 Task: Add an event with the title Second Brainstorming Session, date '2023/12/15', time 7:50 AM to 9:50 AMand add a description: In addition, you should be open to discussing your business's short-term and long-term goals, potential challenges, and how an investment could accelerate your growth trajectory. This dialogue will help both parties assess the alignment of interests and the potential for a successful partnership.Select event color  Peacock . Add location for the event as: 123 Grand Bazaar, Istanbul, Turkey, logged in from the account softage.6@softage.netand send the event invitation to softage.3@softage.net and softage.4@softage.net. Set a reminder for the event Doesn't repeat
Action: Mouse moved to (84, 116)
Screenshot: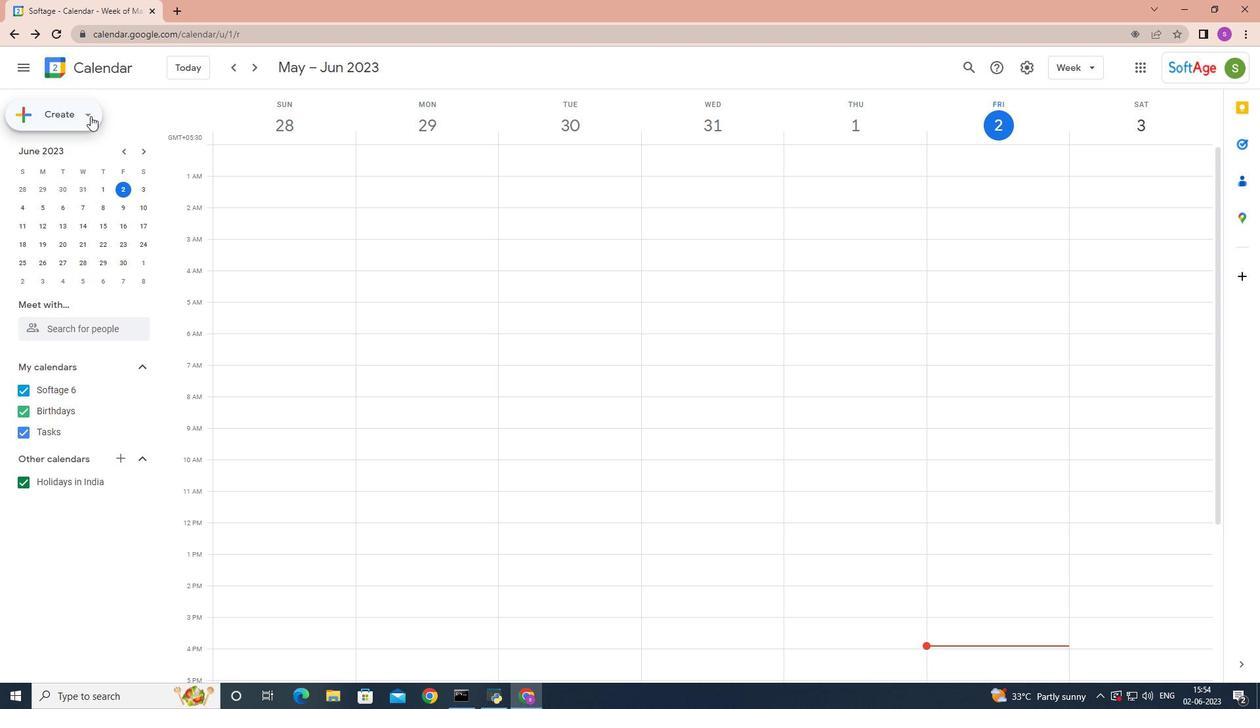 
Action: Mouse pressed left at (84, 116)
Screenshot: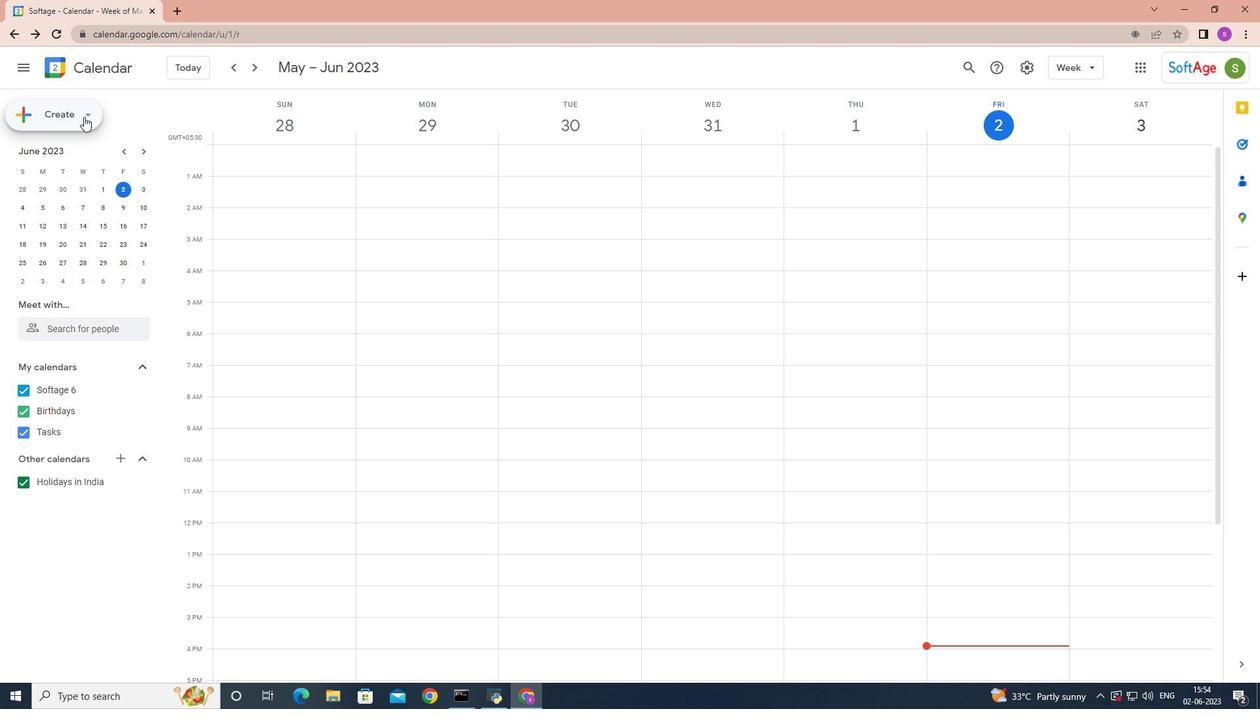 
Action: Mouse moved to (79, 151)
Screenshot: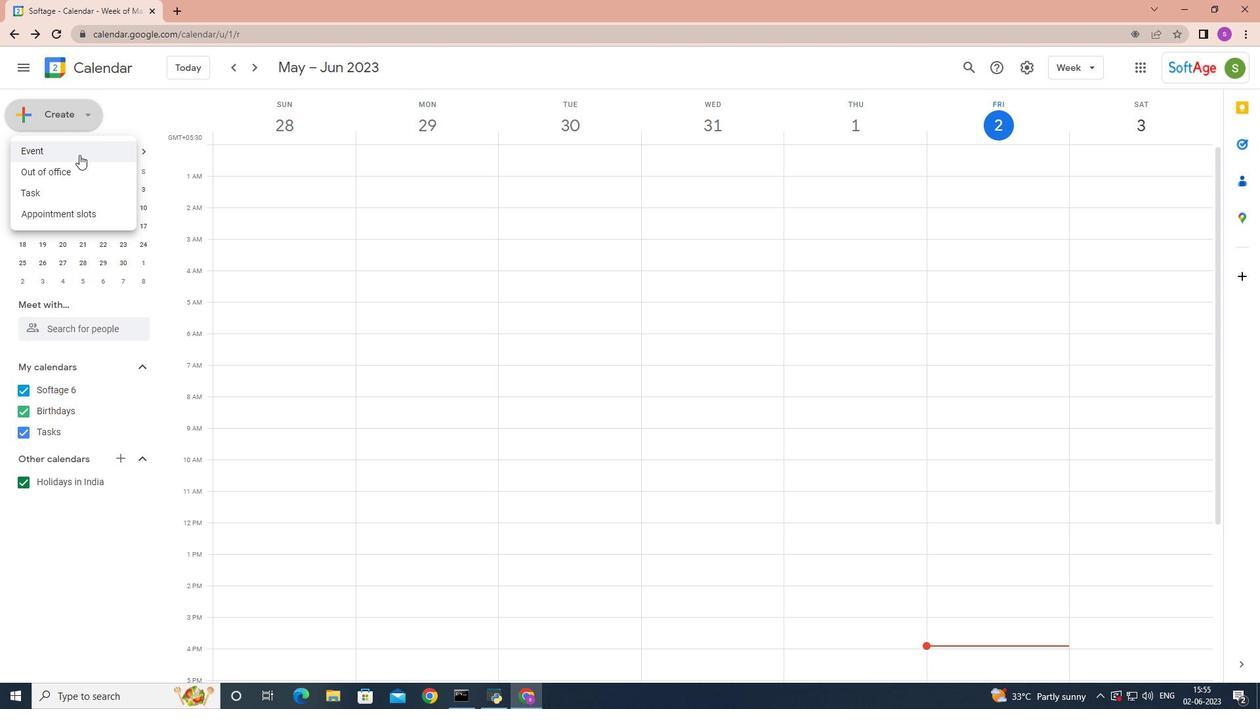 
Action: Mouse pressed left at (79, 151)
Screenshot: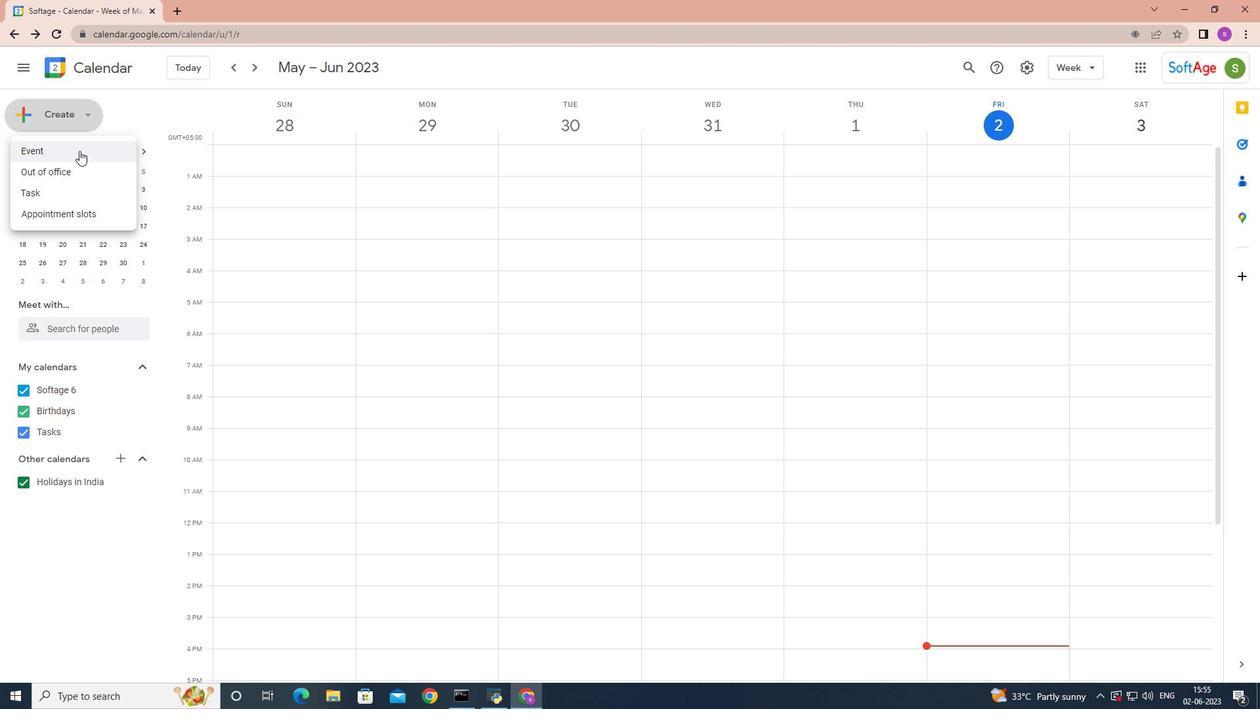 
Action: Mouse moved to (818, 630)
Screenshot: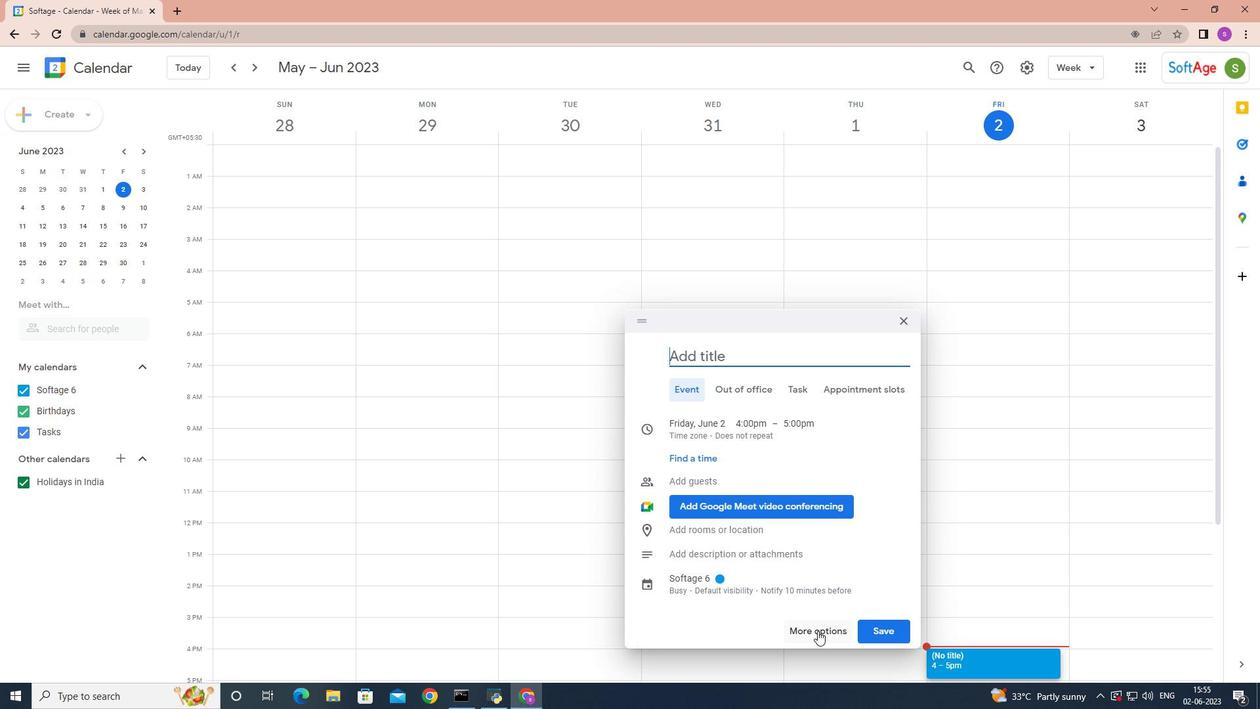 
Action: Mouse pressed left at (818, 630)
Screenshot: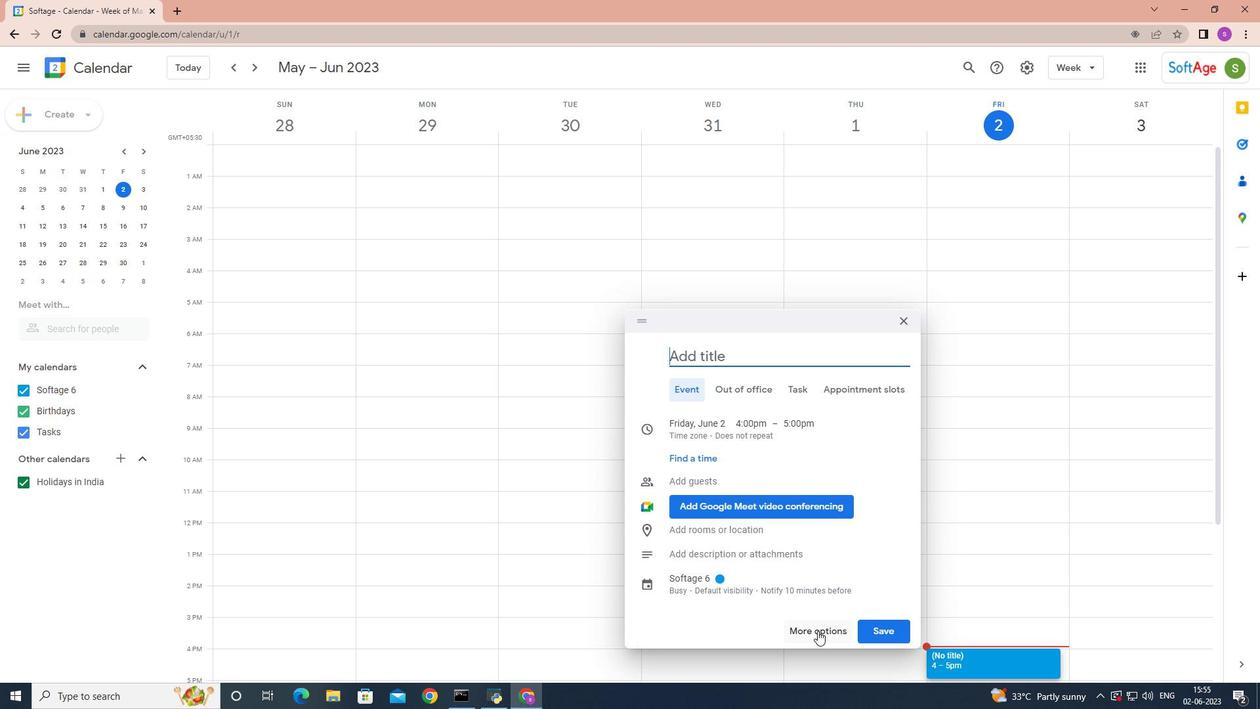 
Action: Mouse moved to (122, 86)
Screenshot: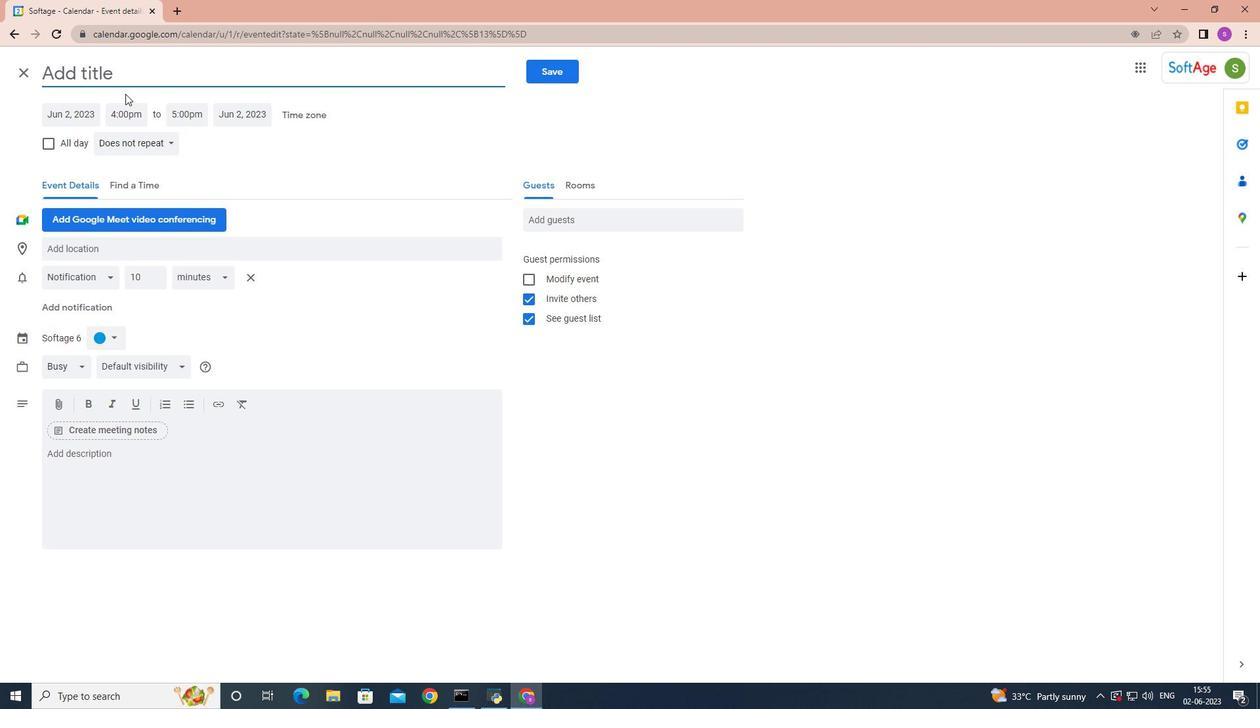
Action: Key pressed <Key.shift>Second<Key.space><Key.shift>Brainstorming<Key.space><Key.shift>session<Key.space>
Screenshot: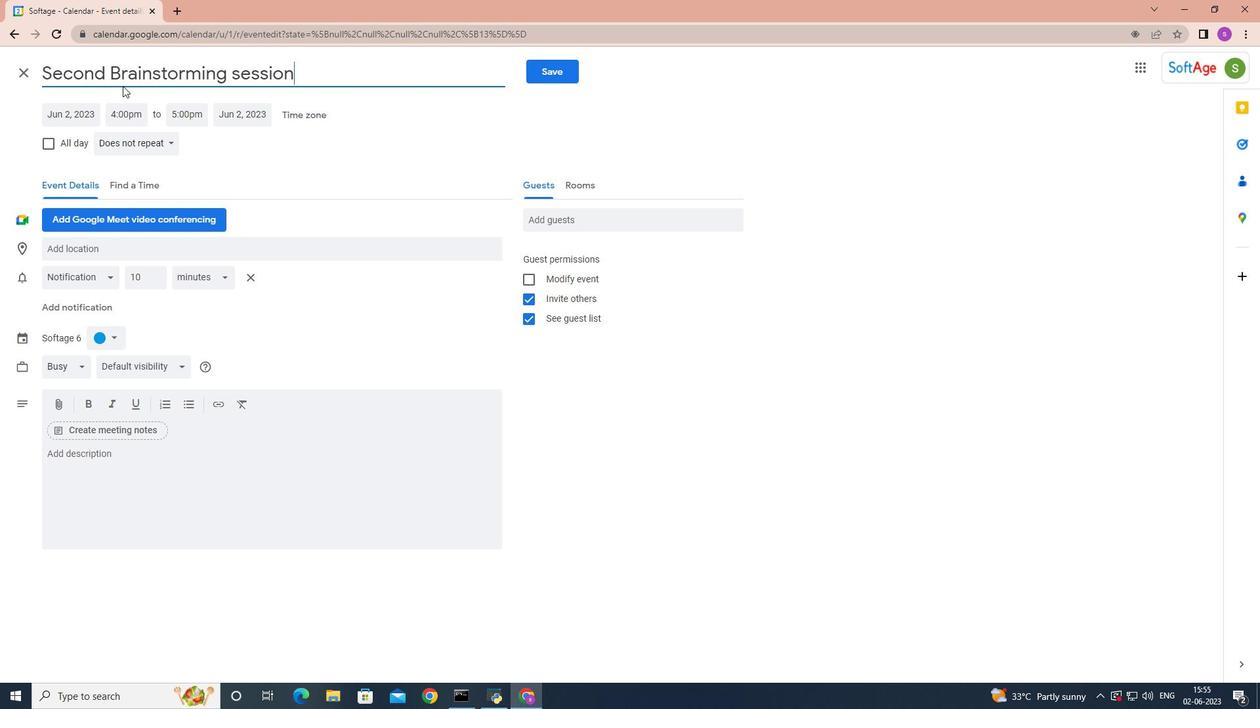 
Action: Mouse moved to (80, 117)
Screenshot: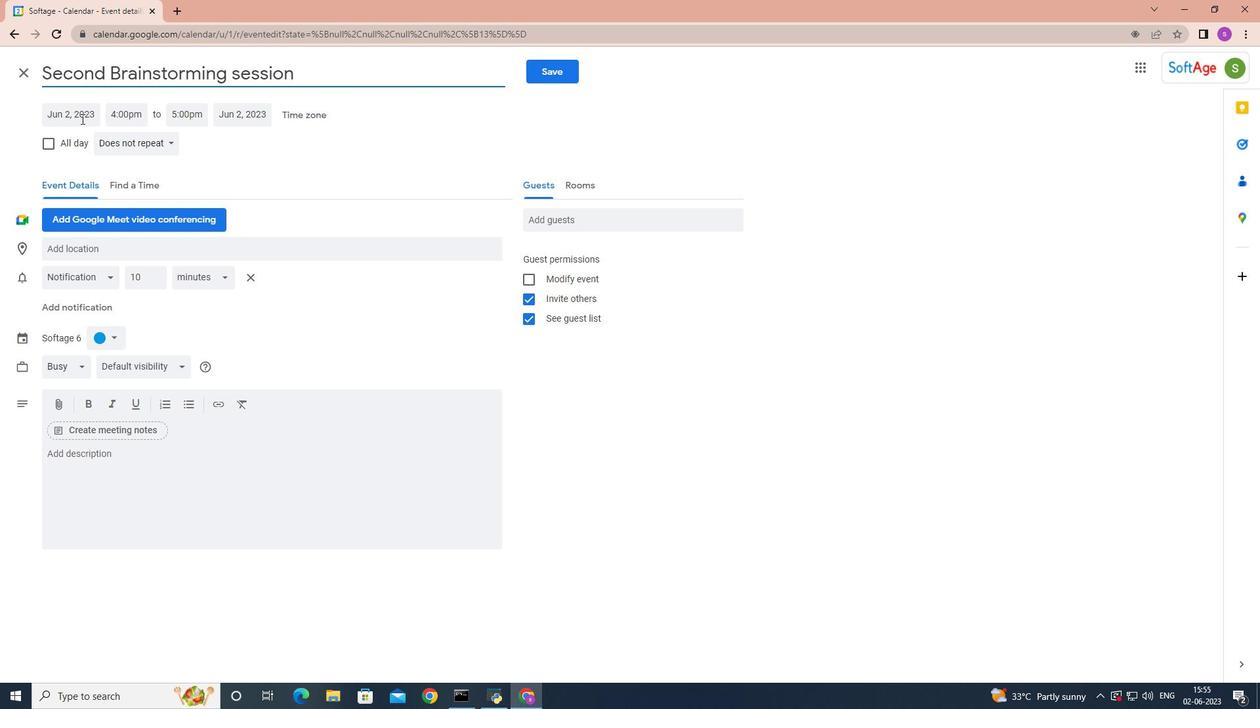 
Action: Mouse pressed left at (80, 117)
Screenshot: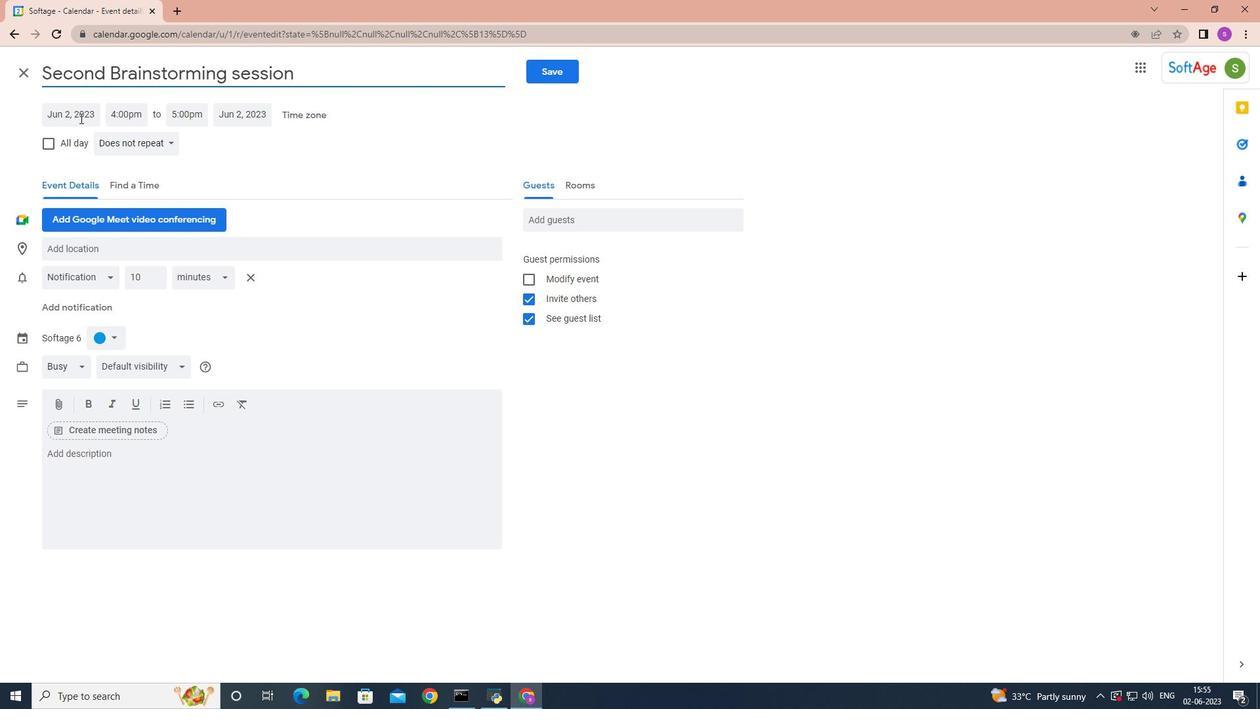 
Action: Mouse moved to (205, 143)
Screenshot: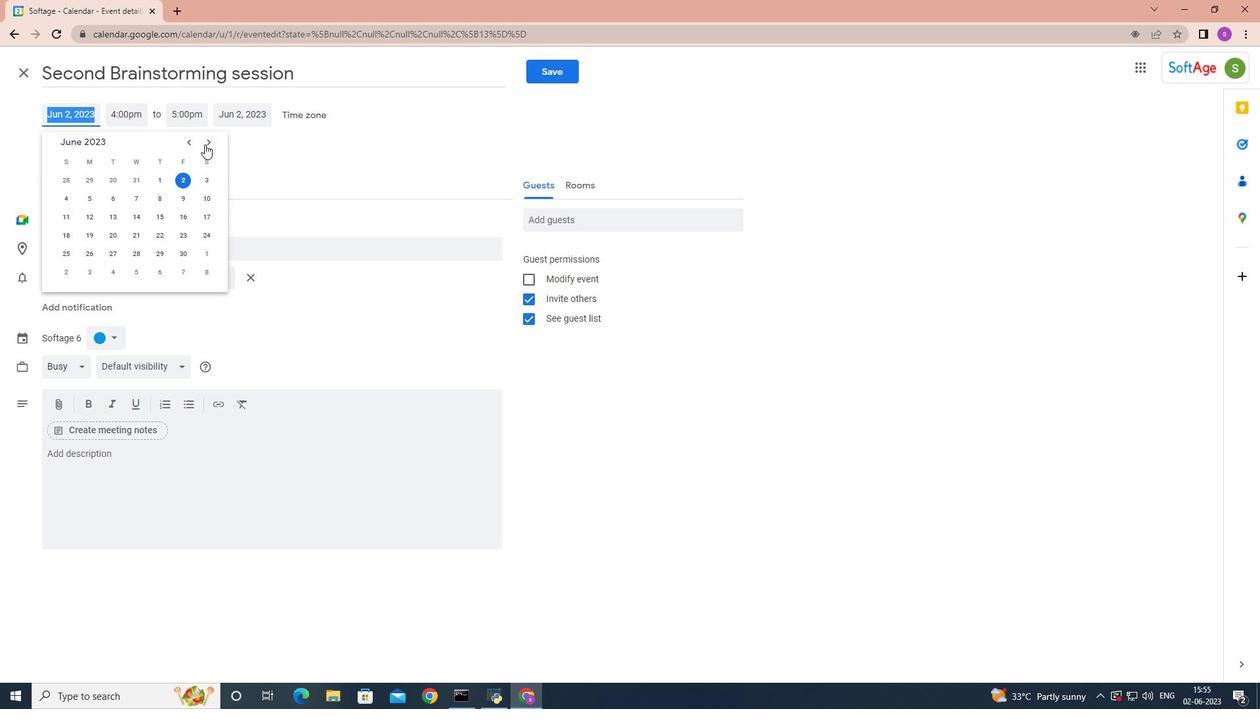 
Action: Mouse pressed left at (205, 143)
Screenshot: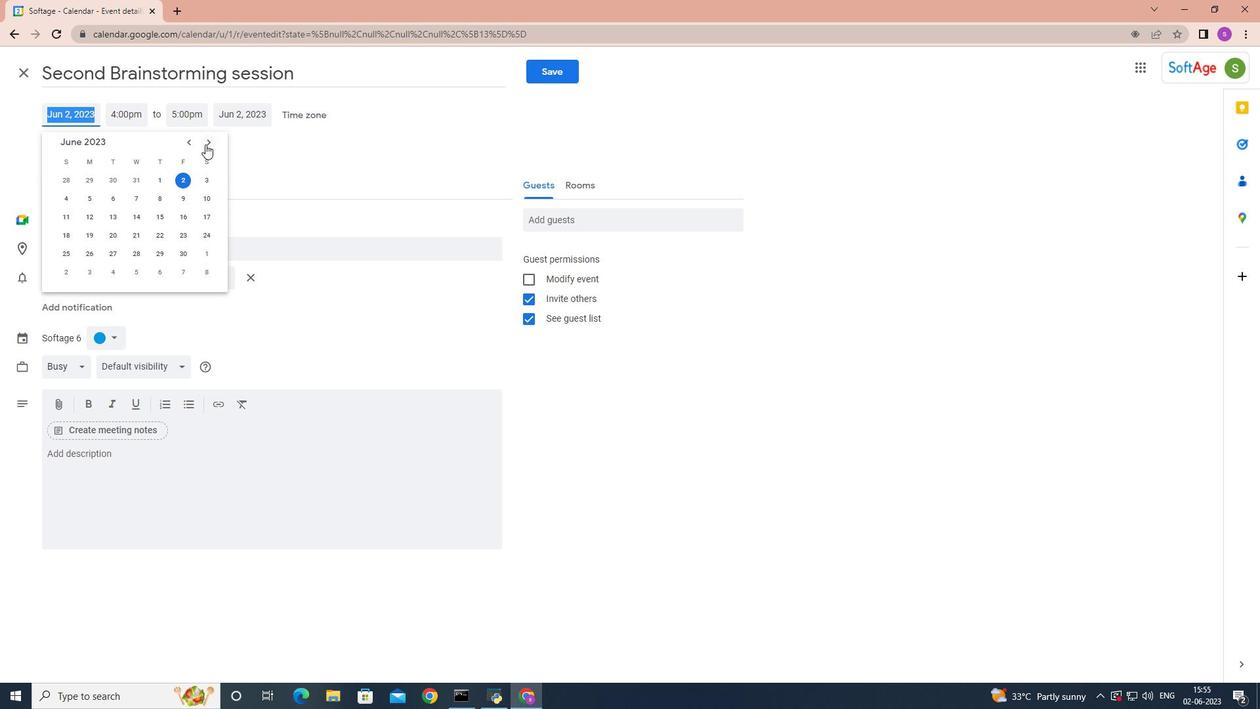 
Action: Mouse pressed left at (205, 143)
Screenshot: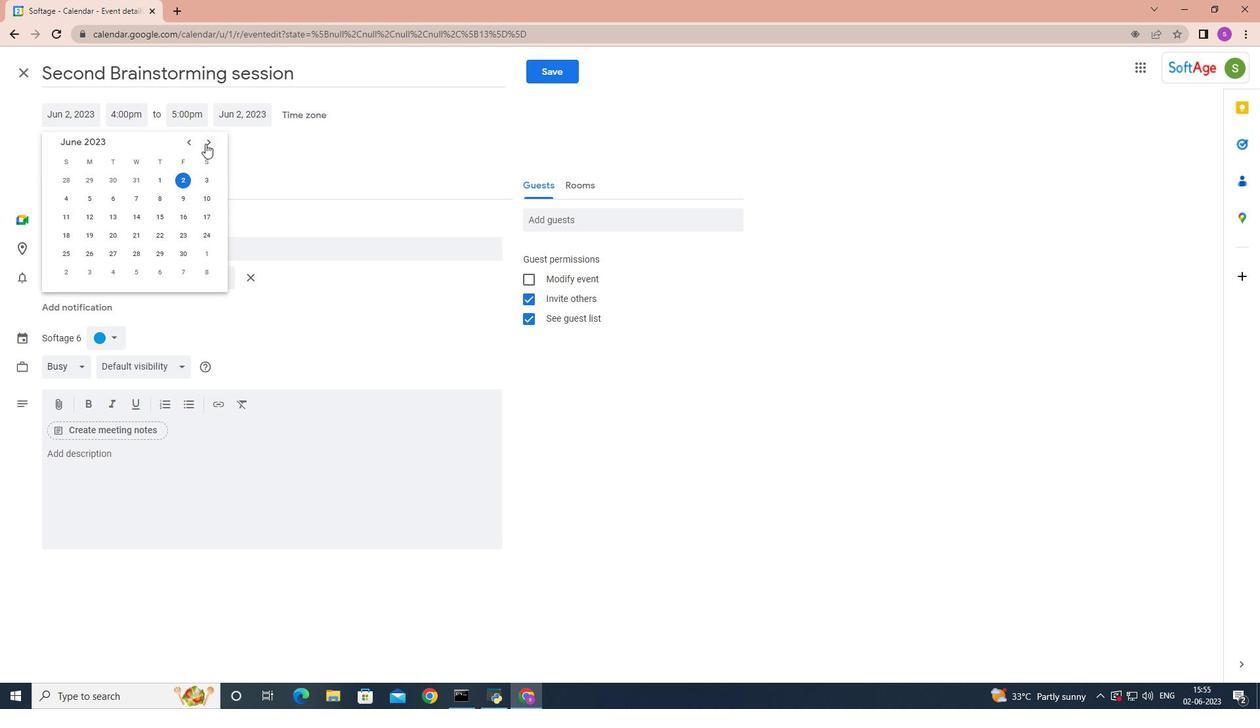 
Action: Mouse pressed left at (205, 143)
Screenshot: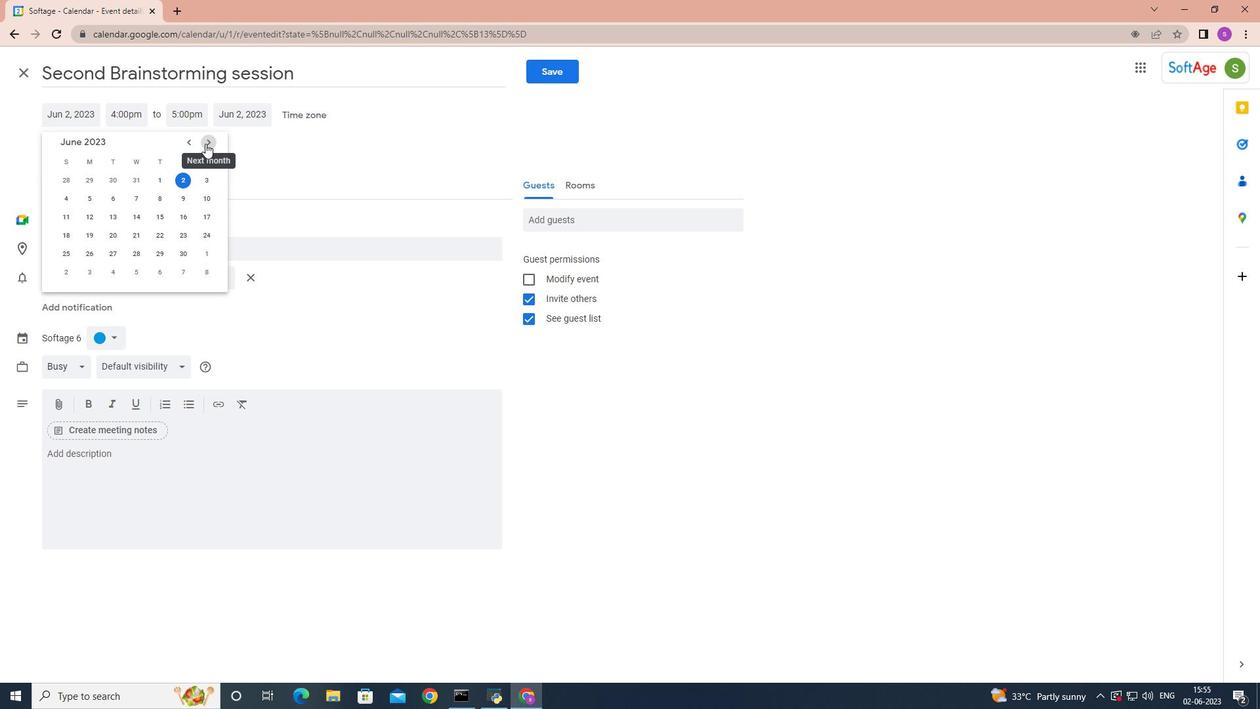 
Action: Mouse pressed left at (205, 143)
Screenshot: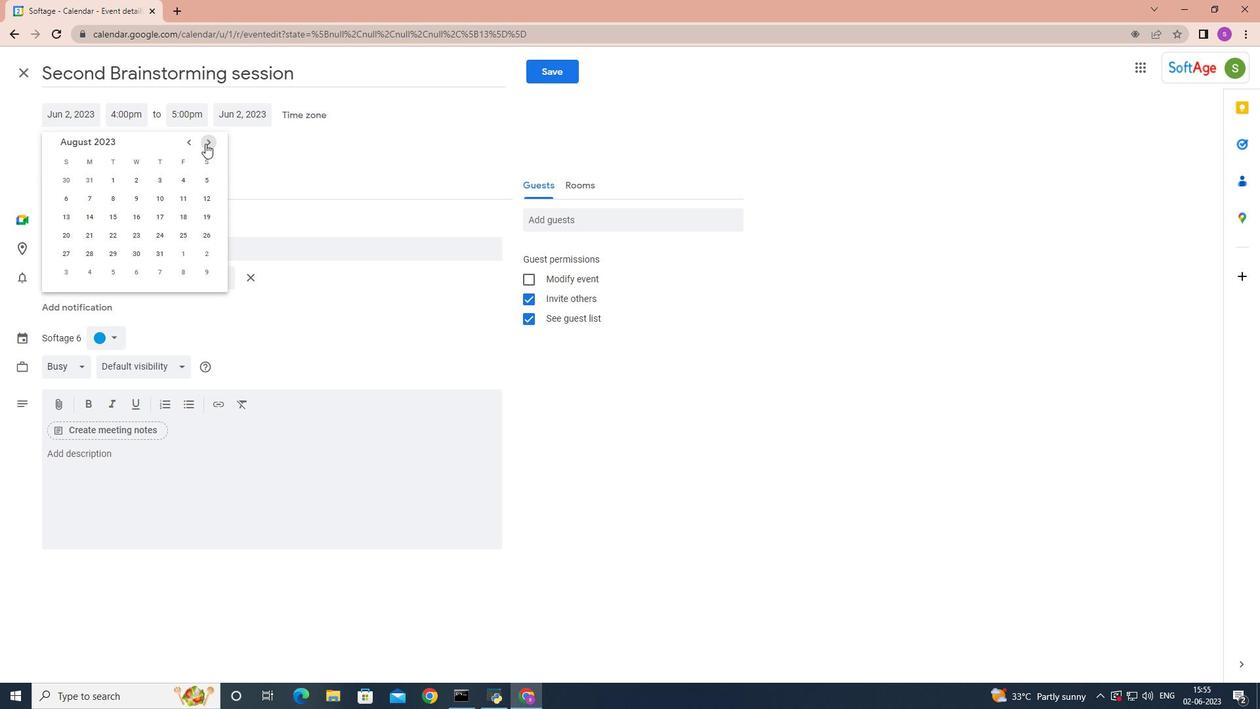 
Action: Mouse moved to (204, 143)
Screenshot: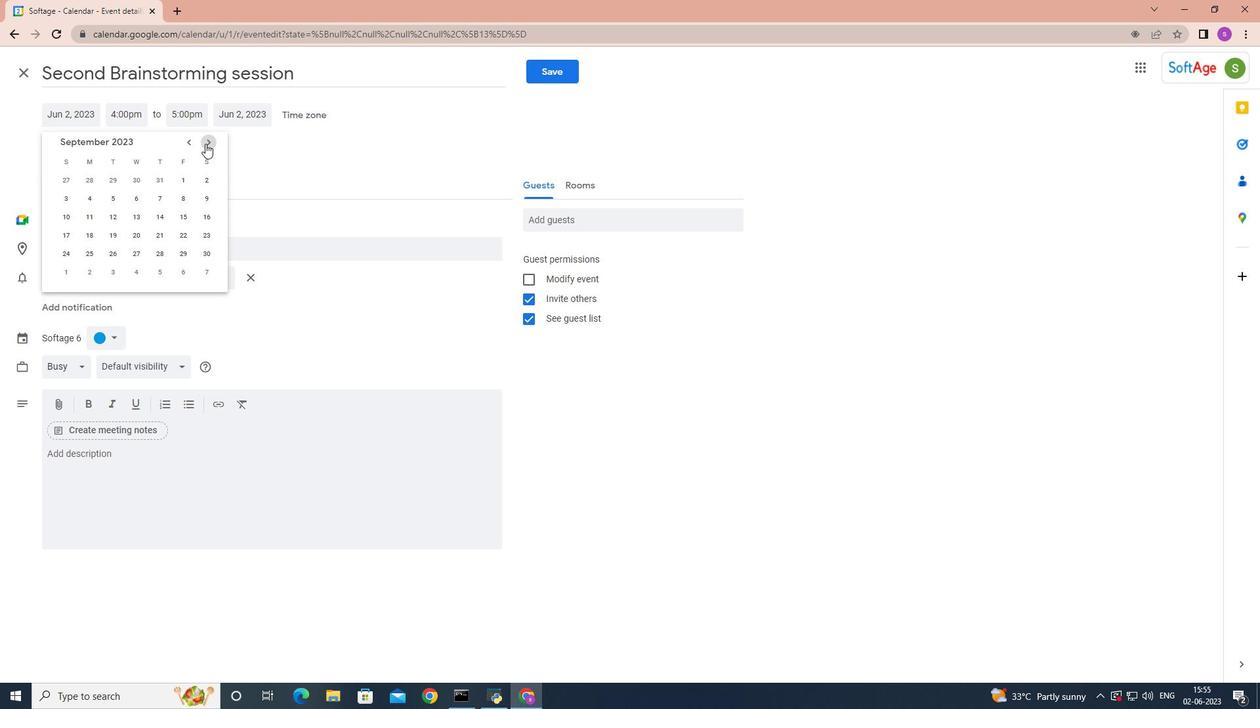 
Action: Mouse pressed left at (204, 143)
Screenshot: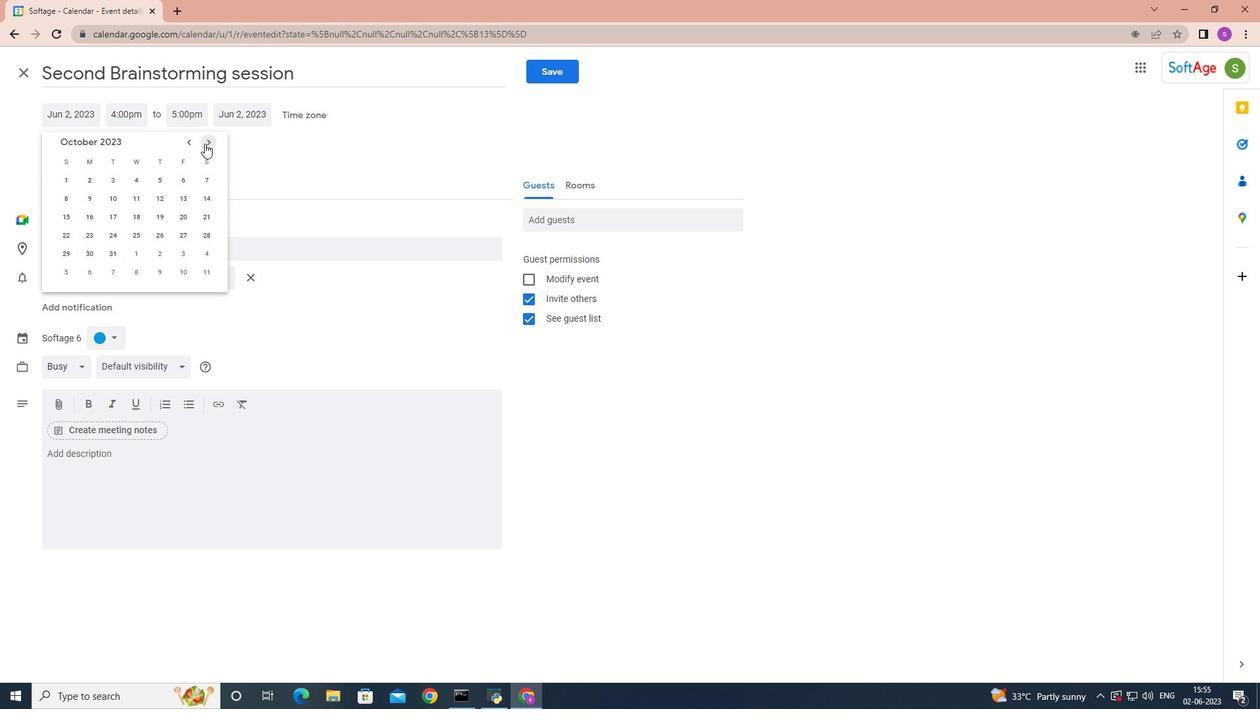 
Action: Mouse pressed left at (204, 143)
Screenshot: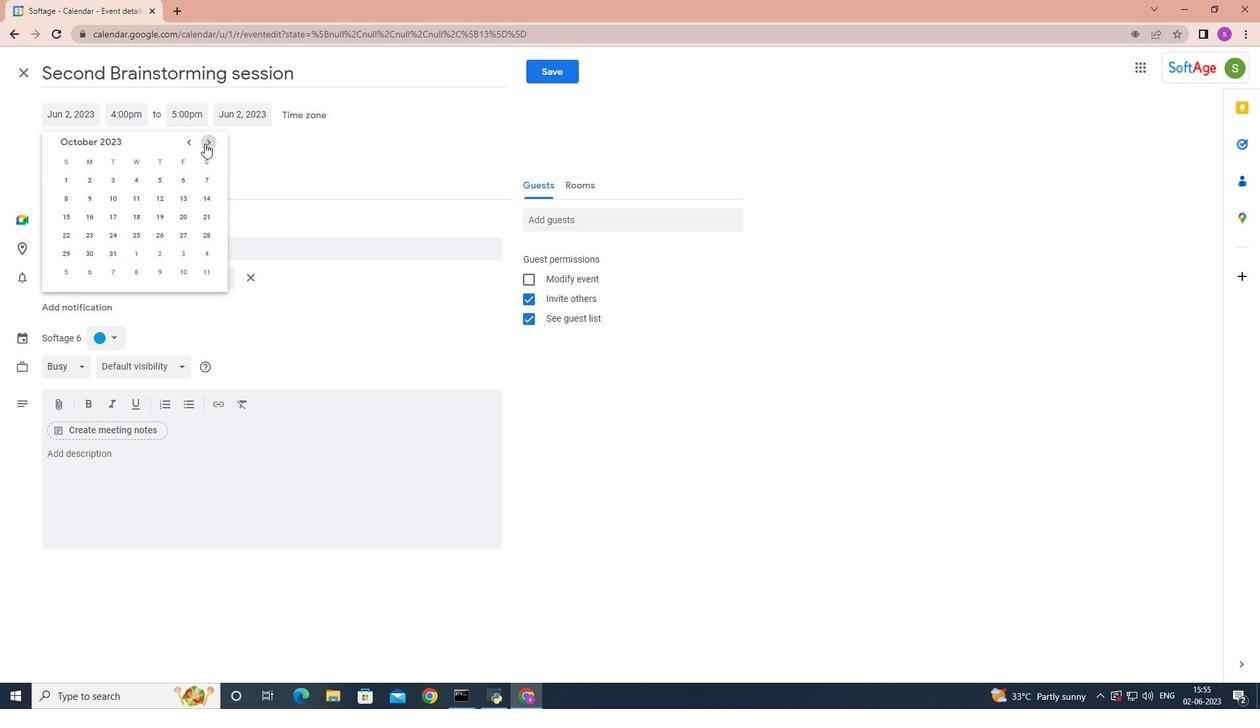 
Action: Mouse moved to (181, 216)
Screenshot: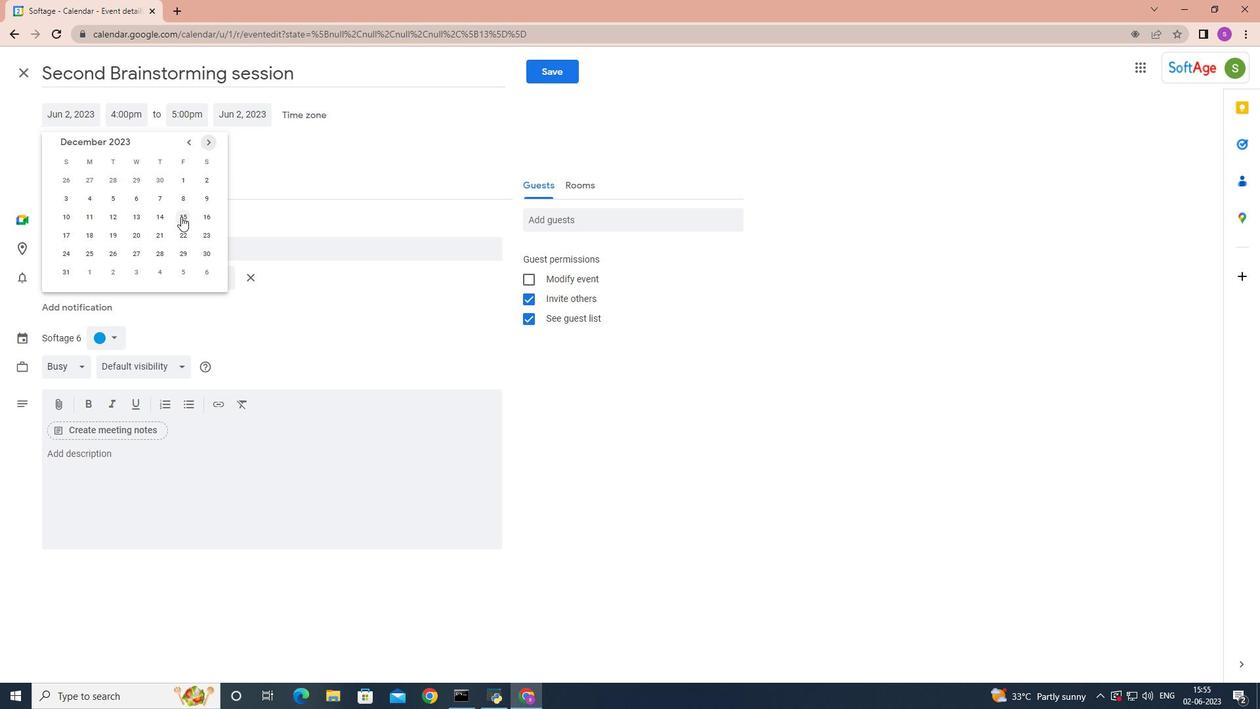 
Action: Mouse pressed left at (181, 216)
Screenshot: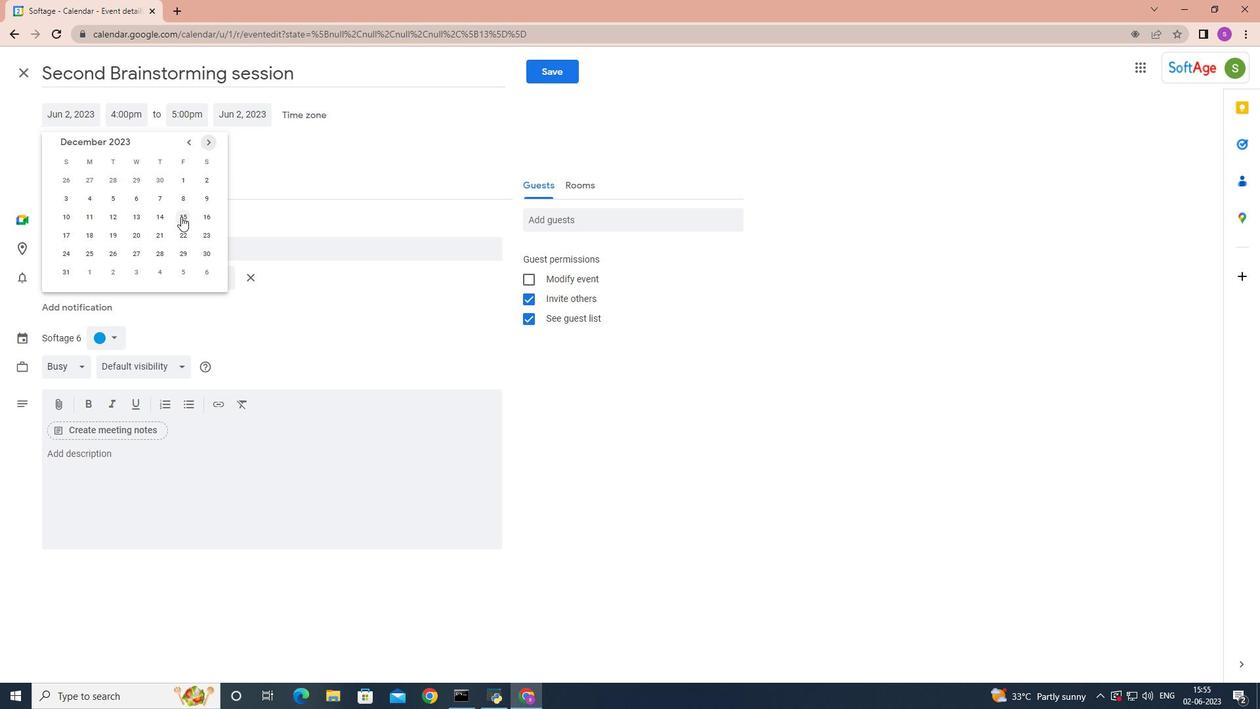 
Action: Mouse moved to (194, 110)
Screenshot: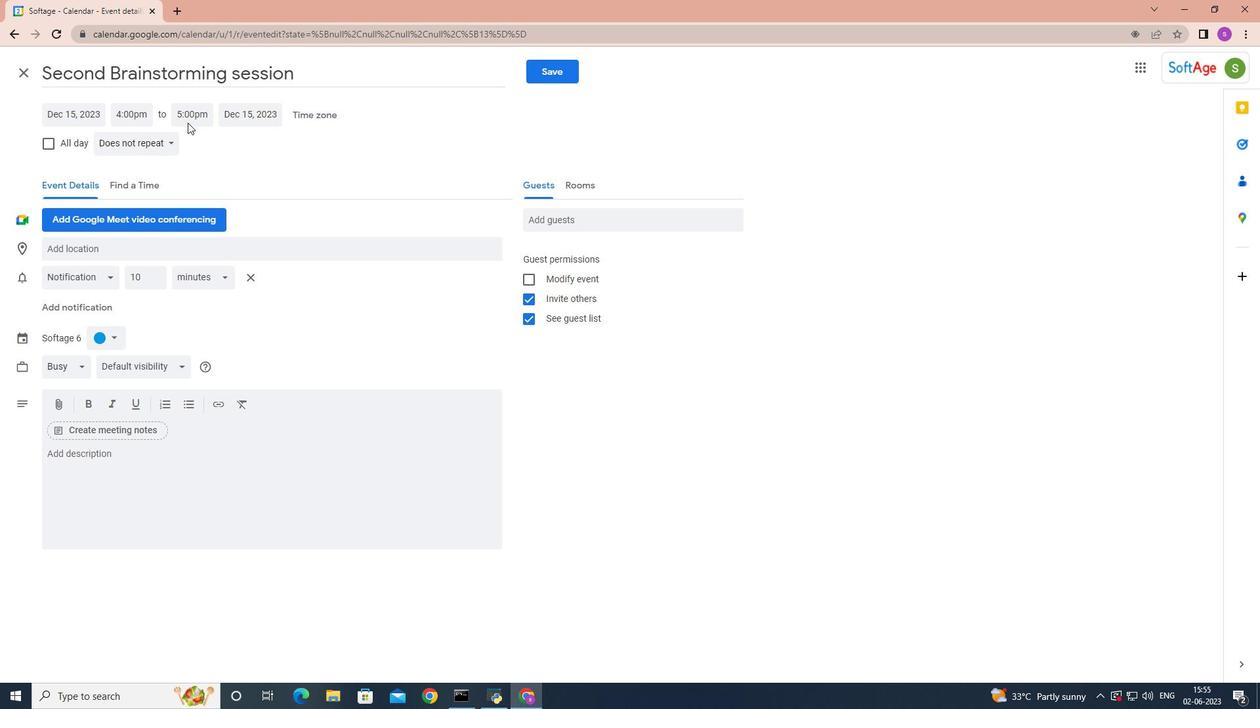 
Action: Mouse pressed left at (194, 110)
Screenshot: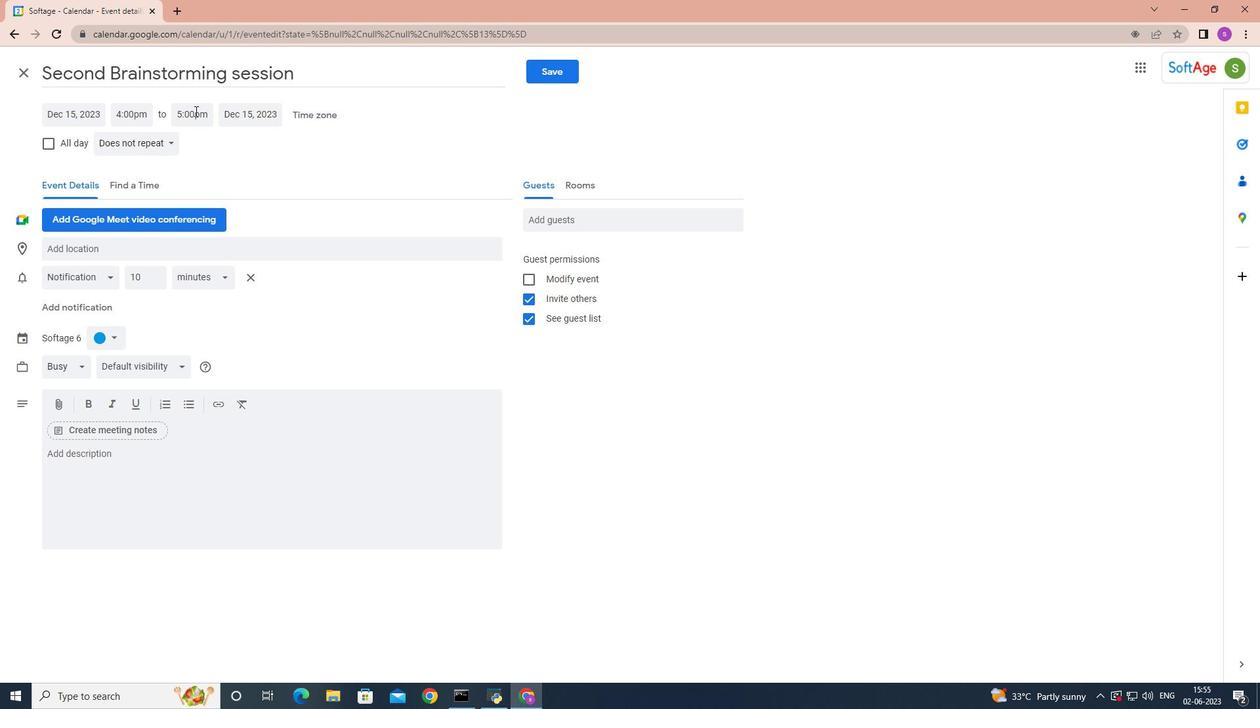 
Action: Mouse moved to (244, 197)
Screenshot: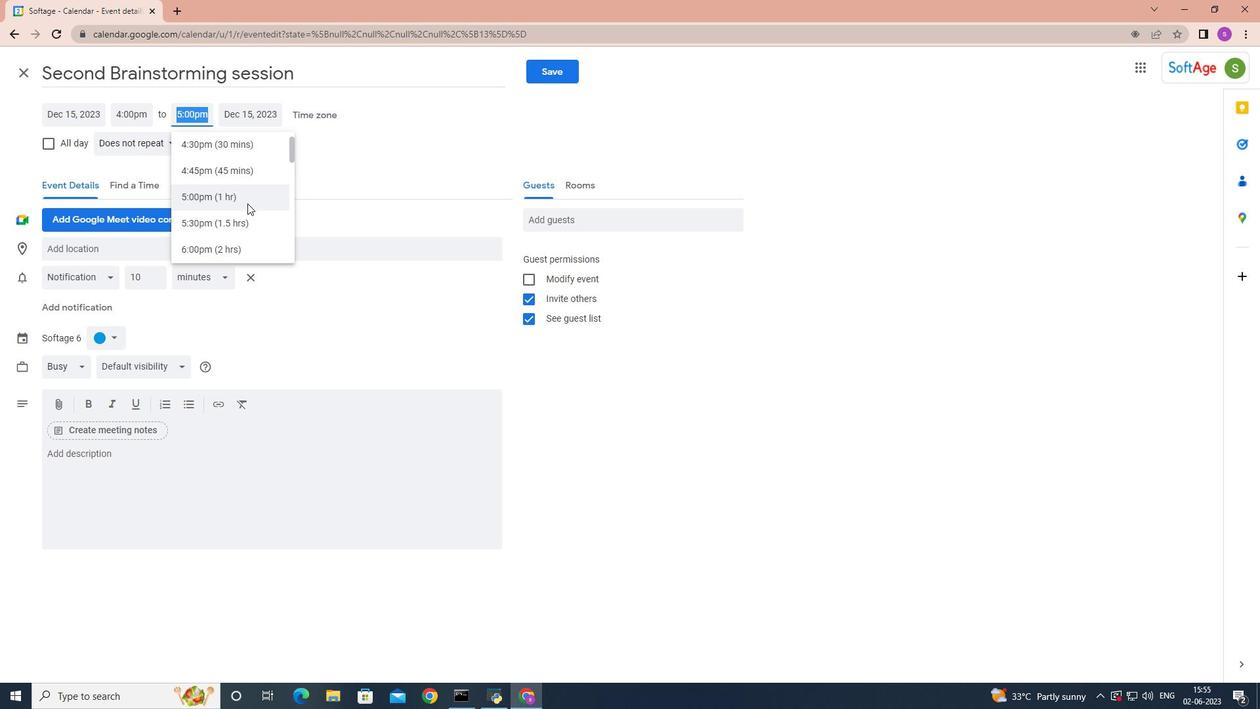 
Action: Mouse scrolled (244, 196) with delta (0, 0)
Screenshot: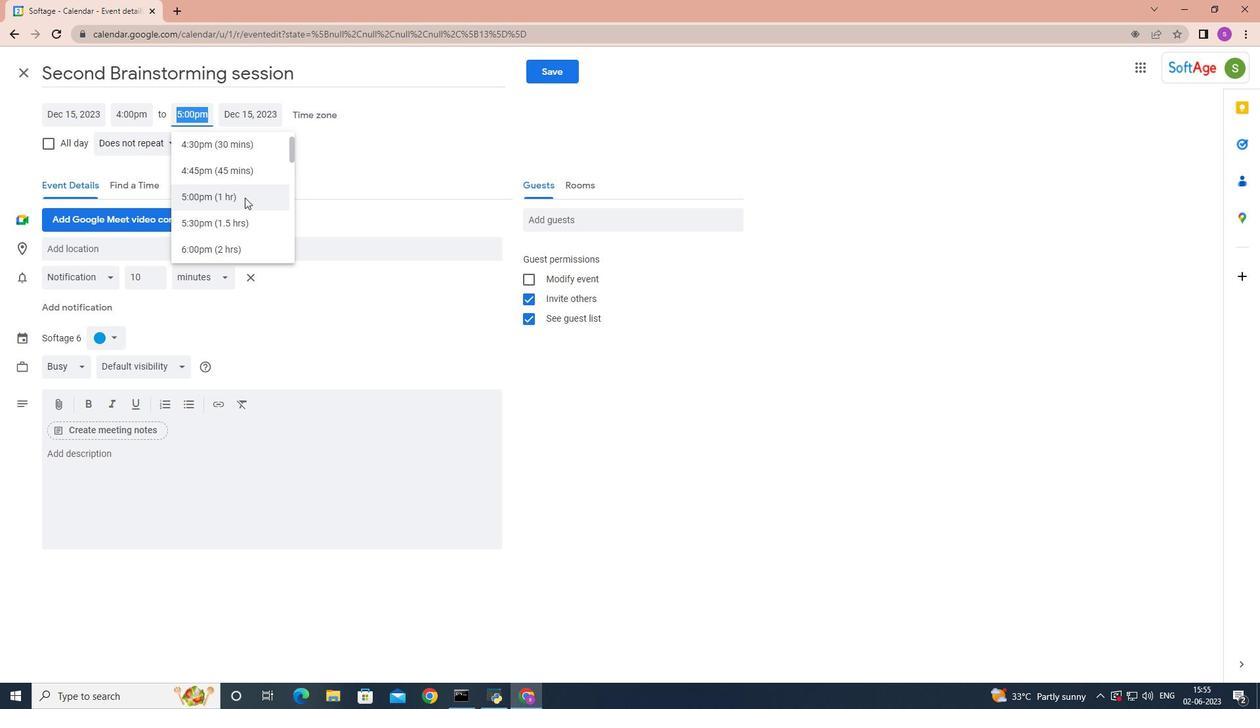 
Action: Mouse moved to (144, 113)
Screenshot: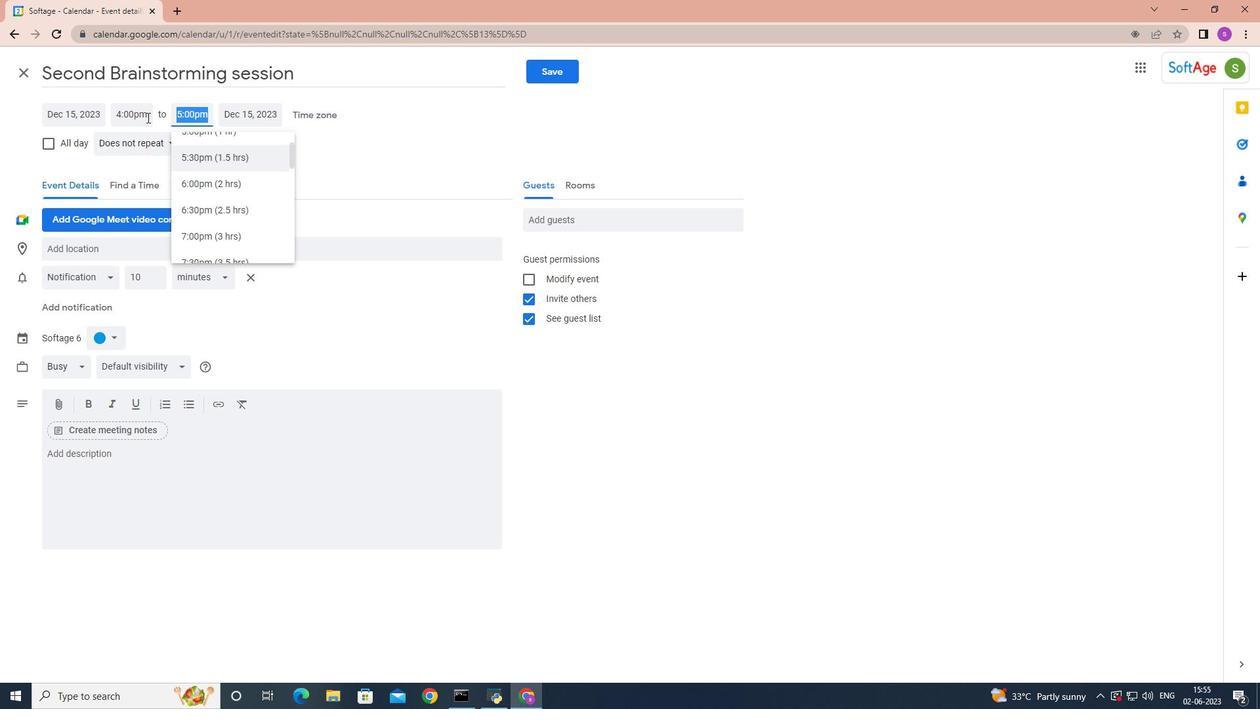 
Action: Mouse pressed left at (144, 113)
Screenshot: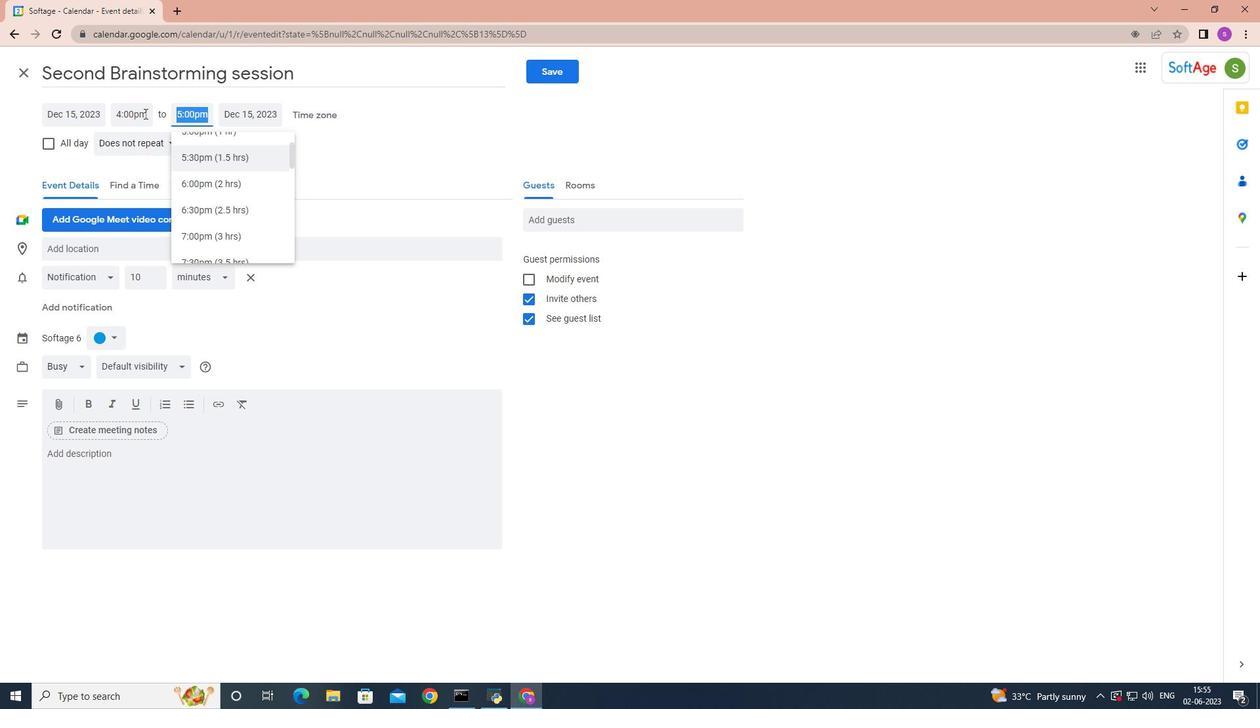 
Action: Mouse moved to (173, 194)
Screenshot: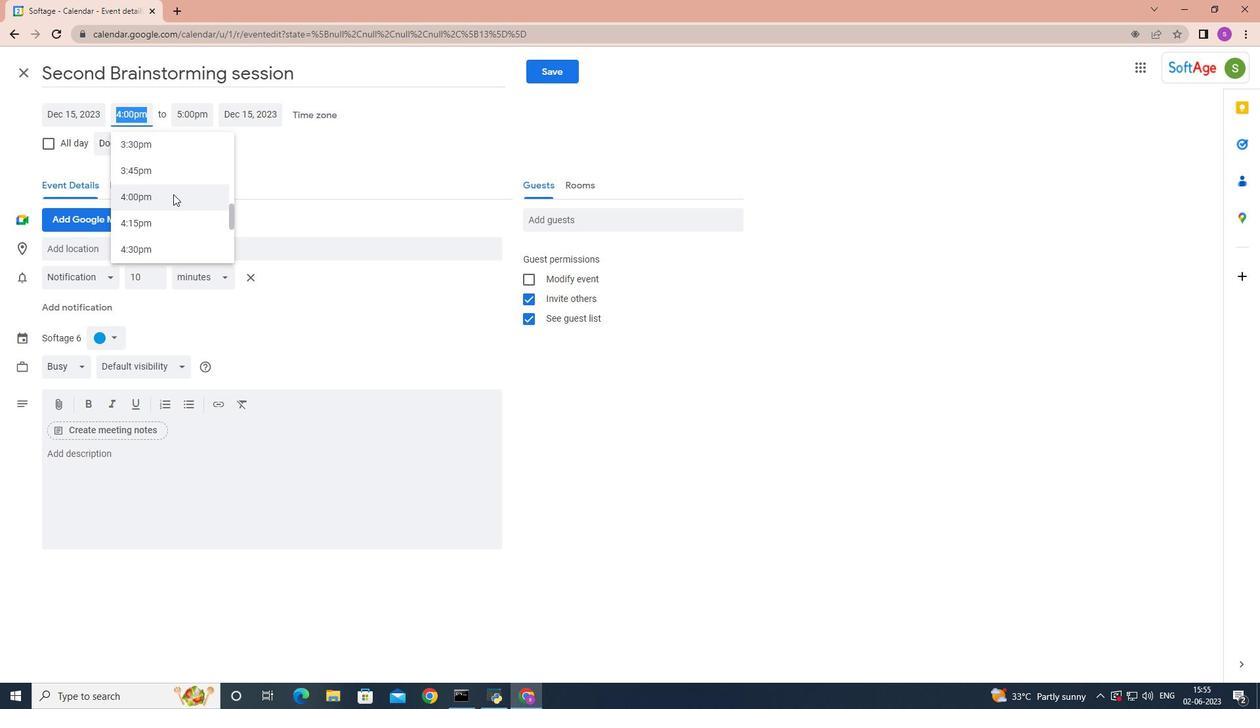 
Action: Mouse scrolled (173, 194) with delta (0, 0)
Screenshot: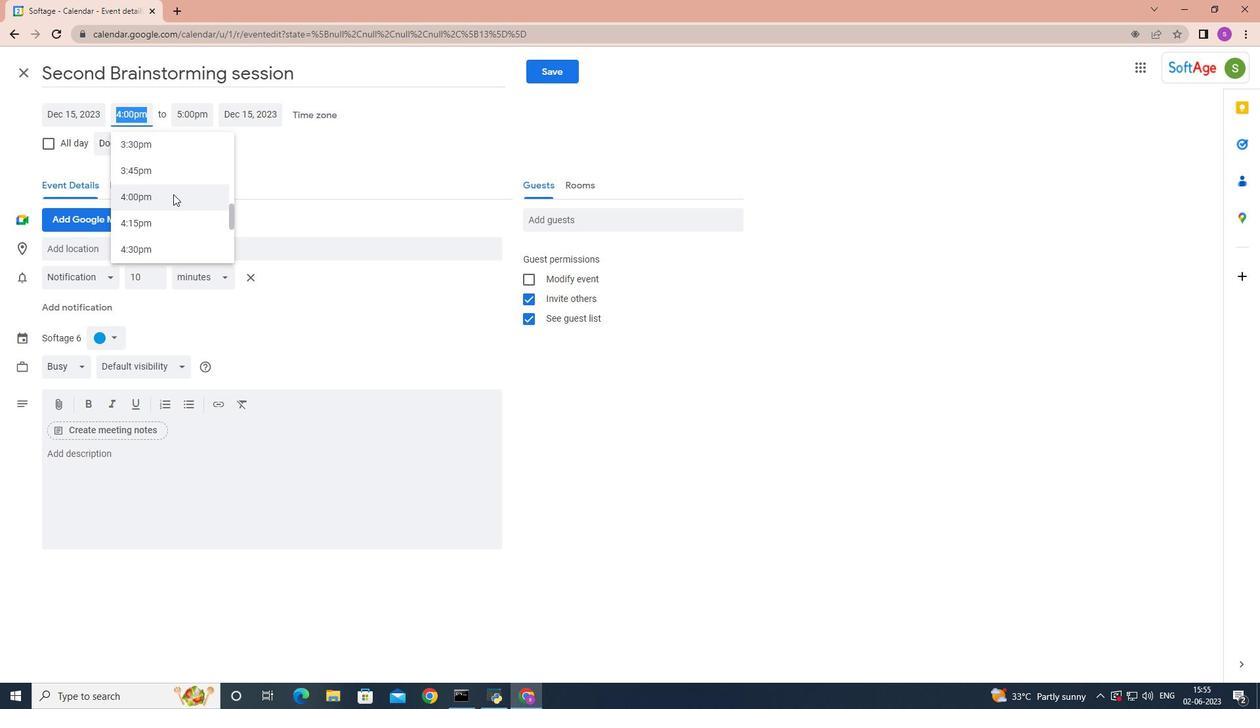 
Action: Mouse moved to (173, 194)
Screenshot: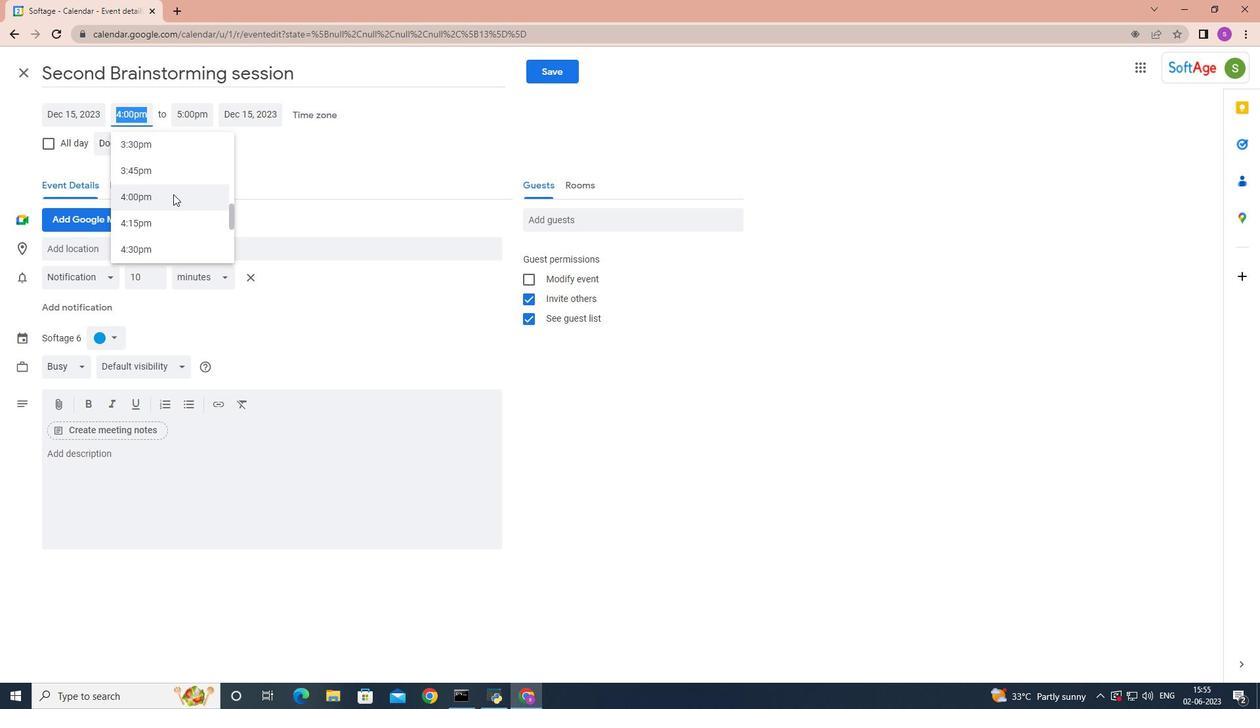 
Action: Mouse scrolled (173, 194) with delta (0, 0)
Screenshot: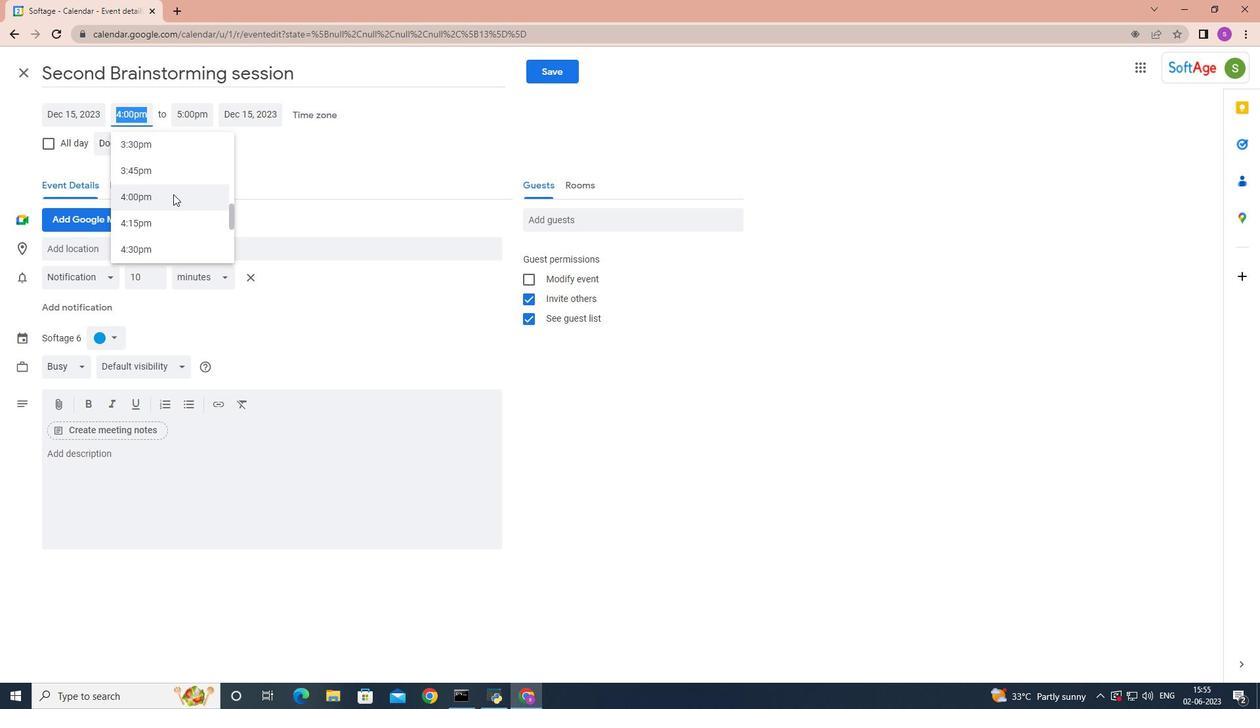 
Action: Mouse moved to (173, 194)
Screenshot: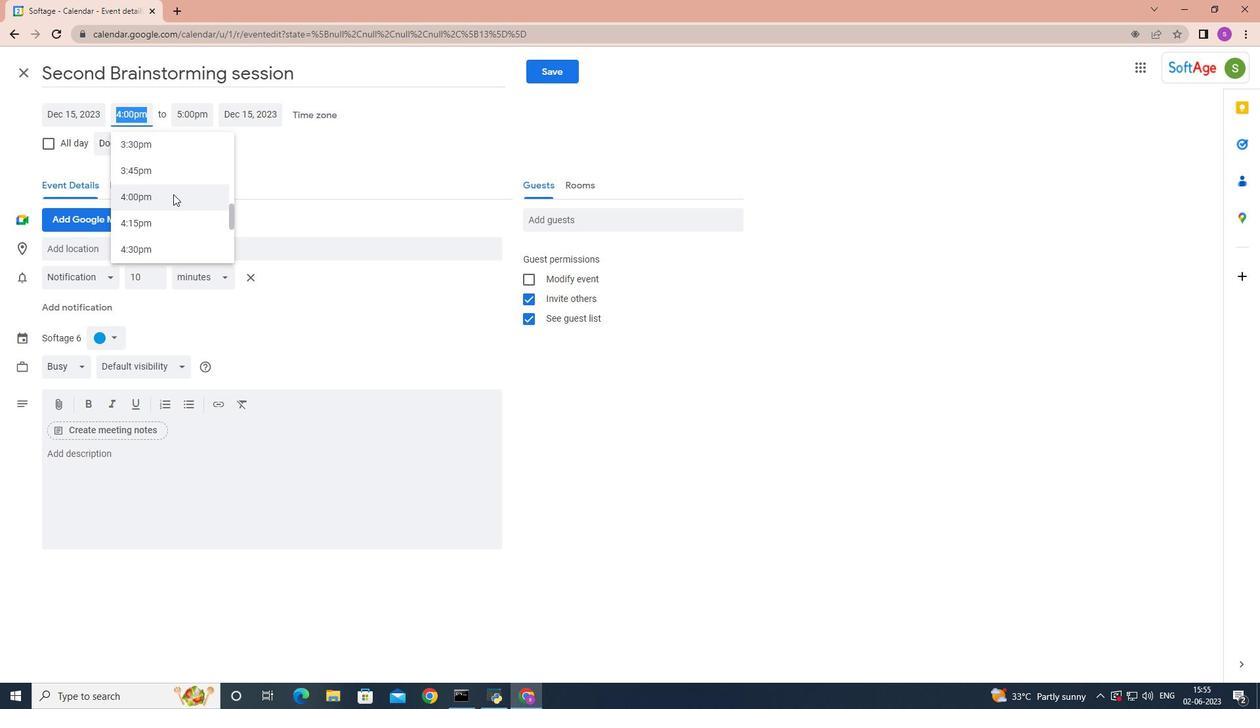 
Action: Mouse scrolled (173, 194) with delta (0, 0)
Screenshot: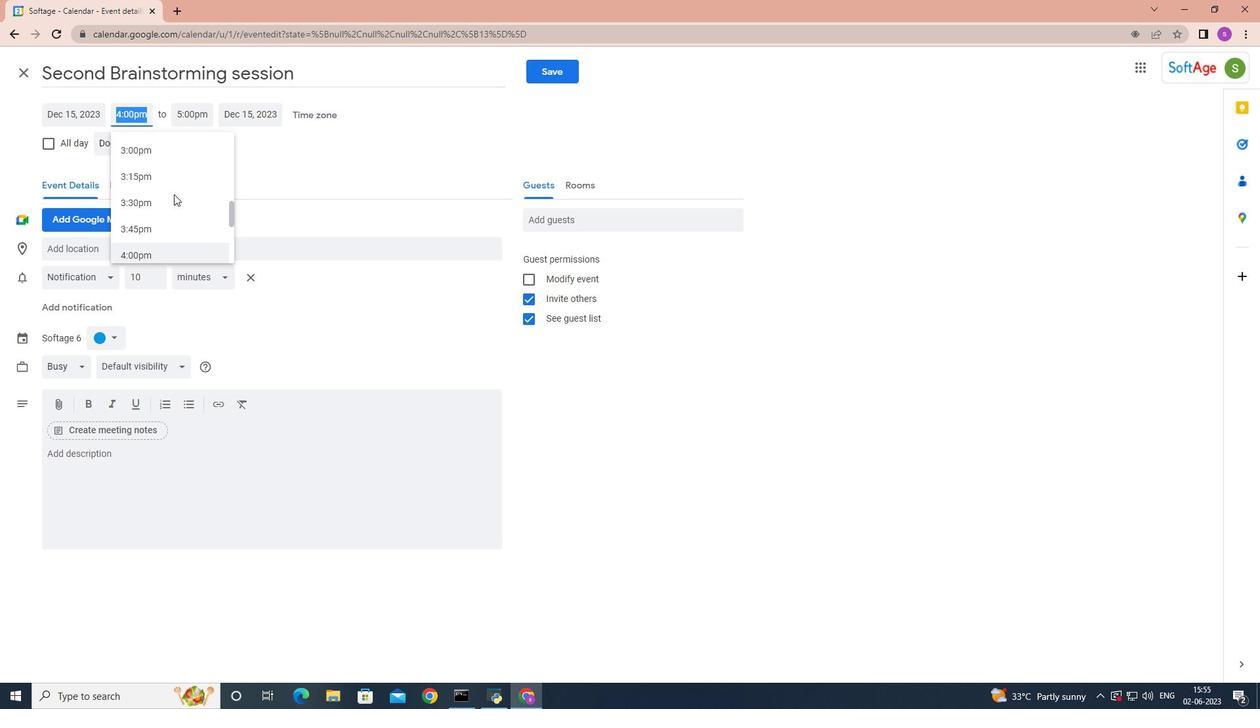 
Action: Mouse moved to (173, 193)
Screenshot: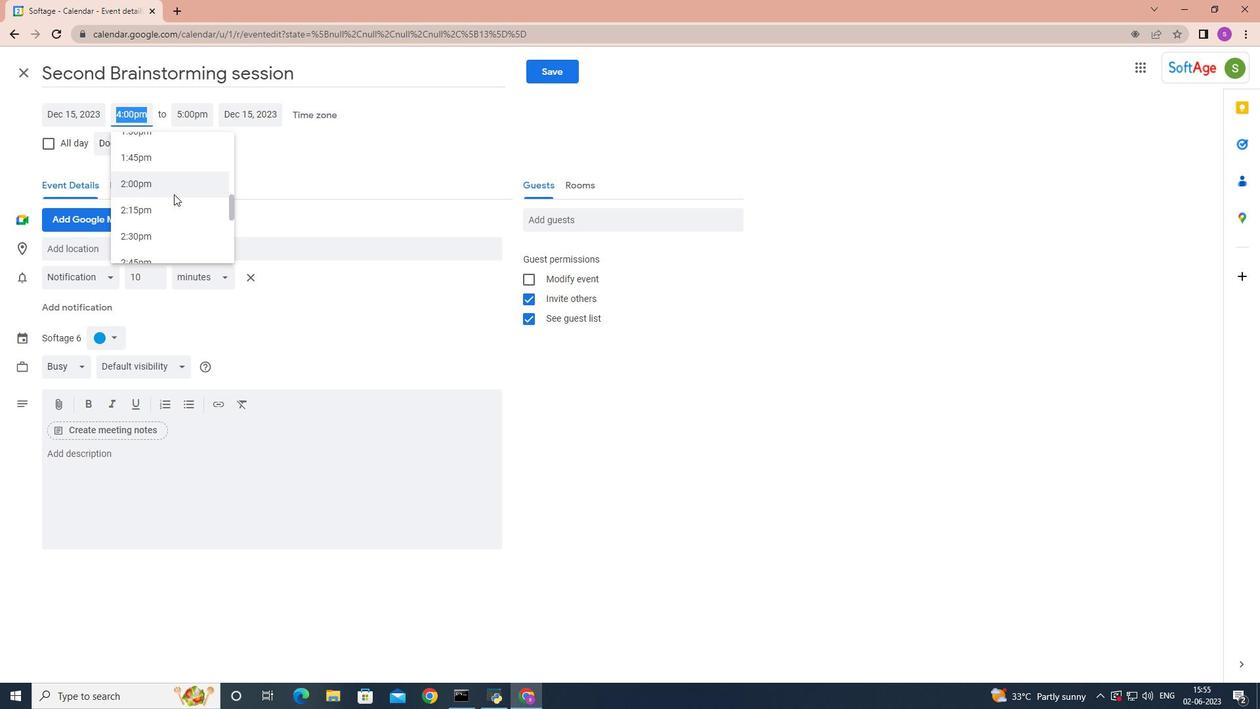 
Action: Mouse scrolled (173, 194) with delta (0, 0)
Screenshot: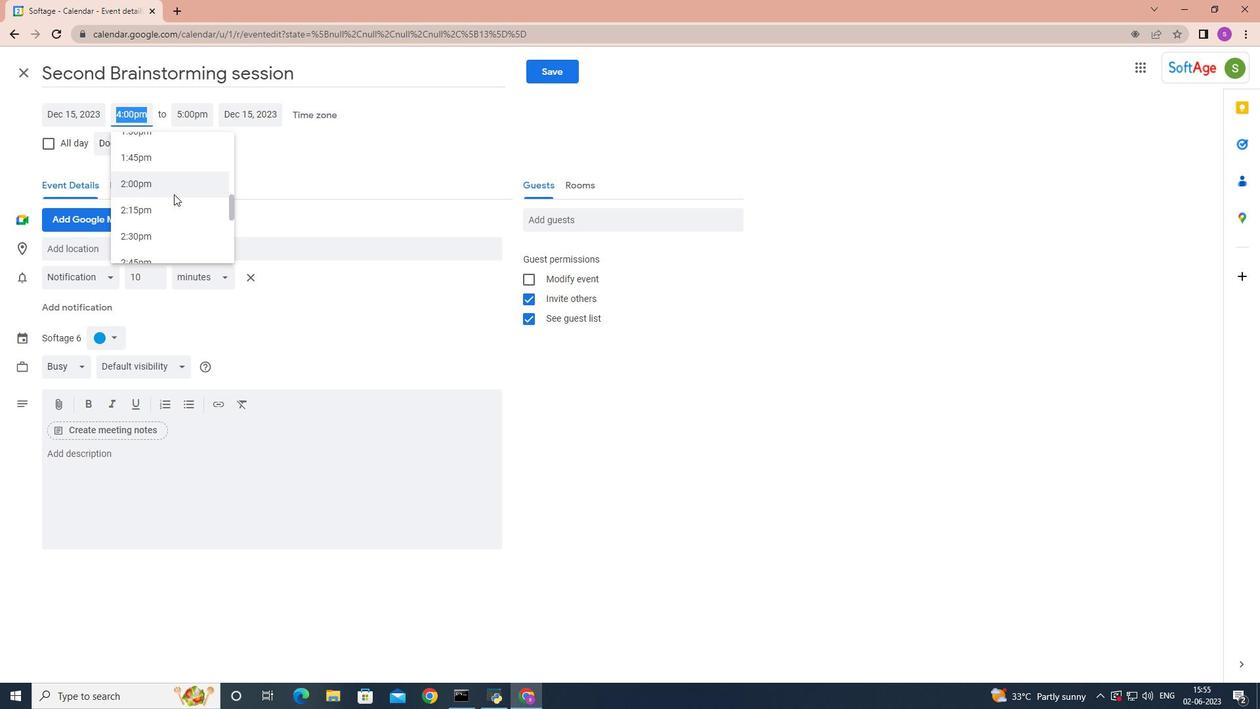 
Action: Mouse scrolled (173, 194) with delta (0, 0)
Screenshot: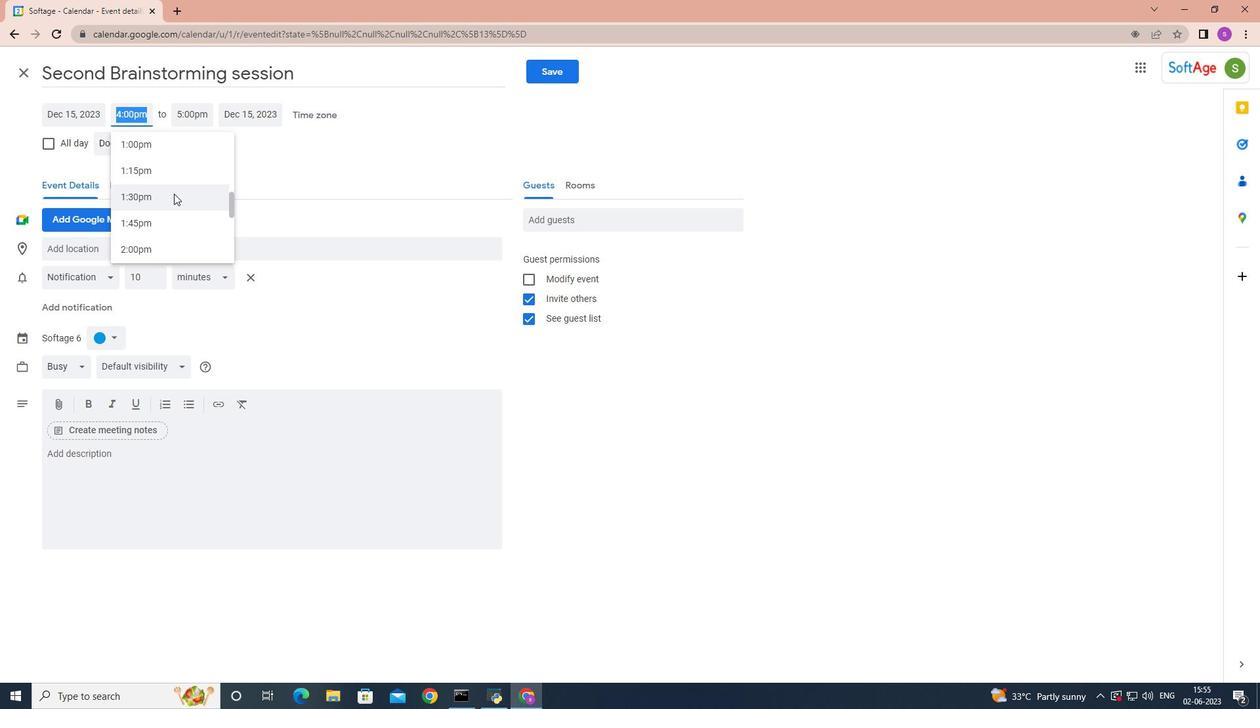 
Action: Mouse scrolled (173, 194) with delta (0, 0)
Screenshot: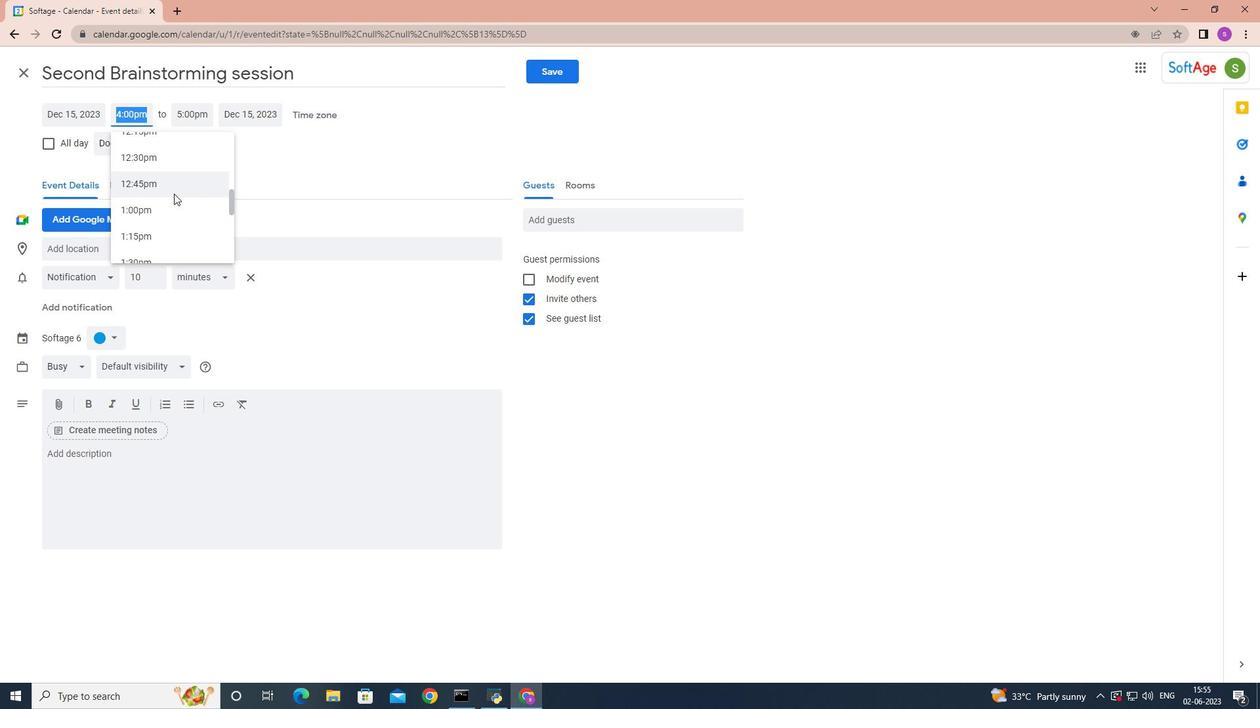 
Action: Mouse scrolled (173, 194) with delta (0, 0)
Screenshot: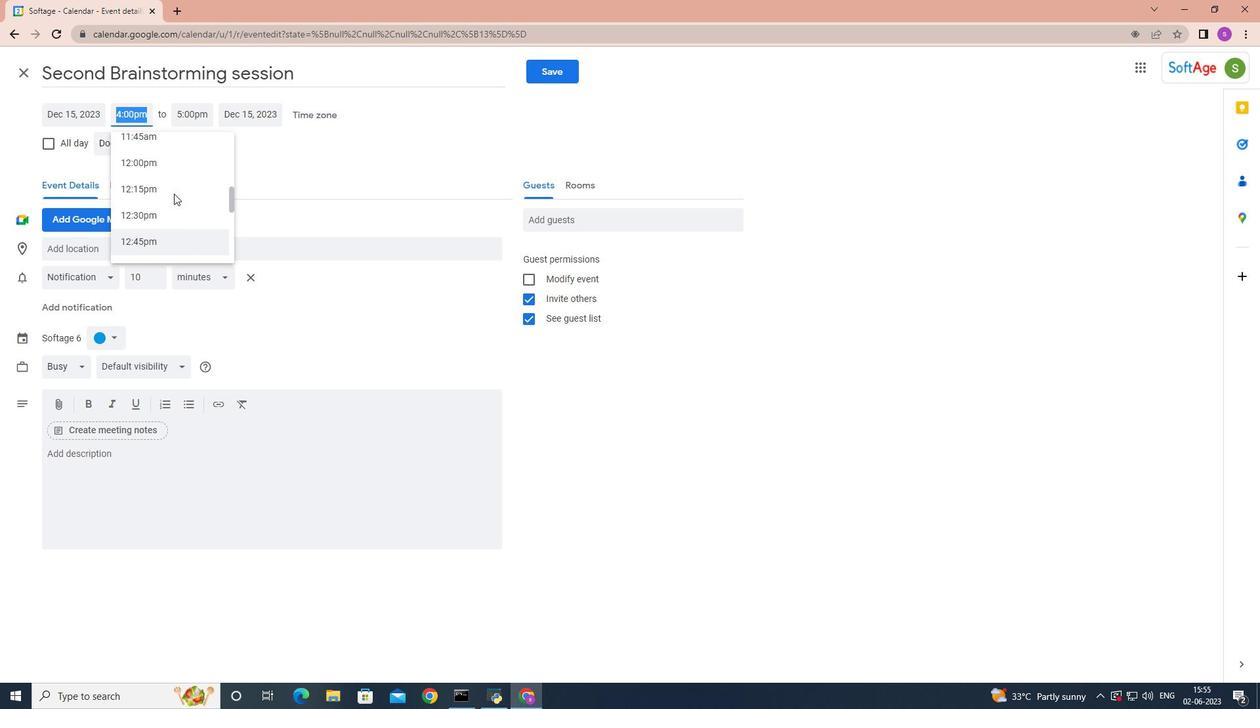 
Action: Mouse scrolled (173, 194) with delta (0, 0)
Screenshot: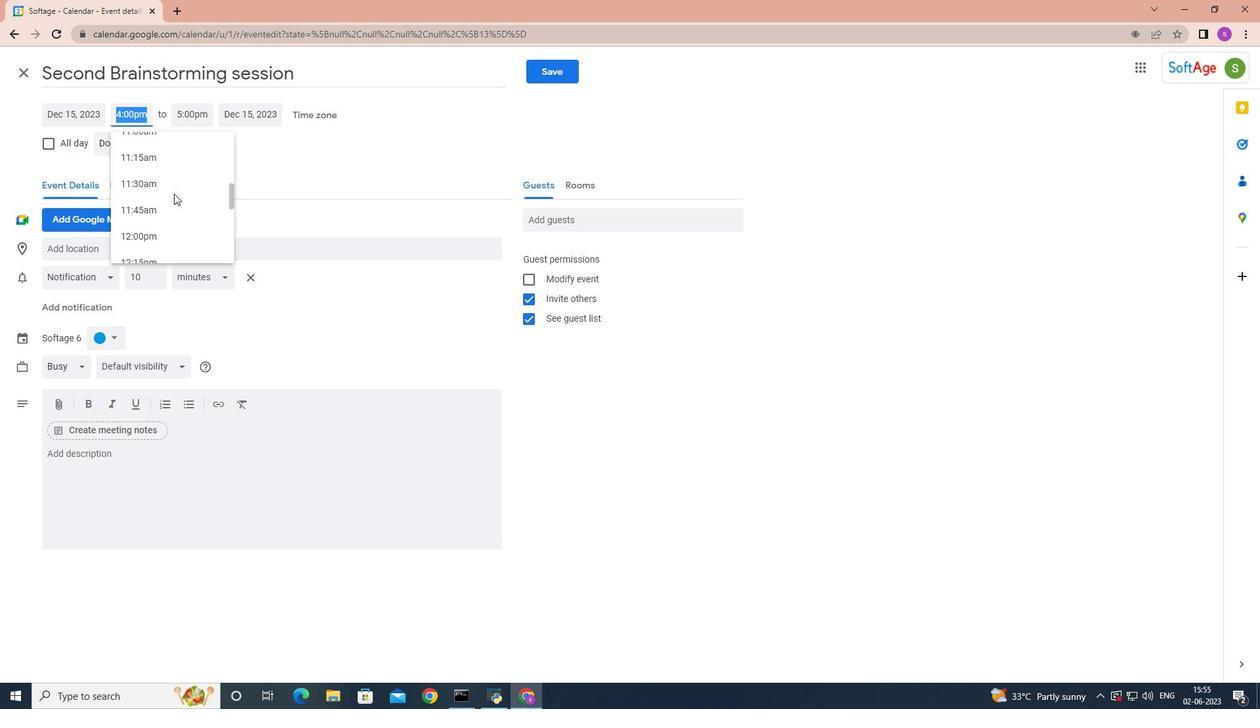 
Action: Mouse scrolled (173, 194) with delta (0, 0)
Screenshot: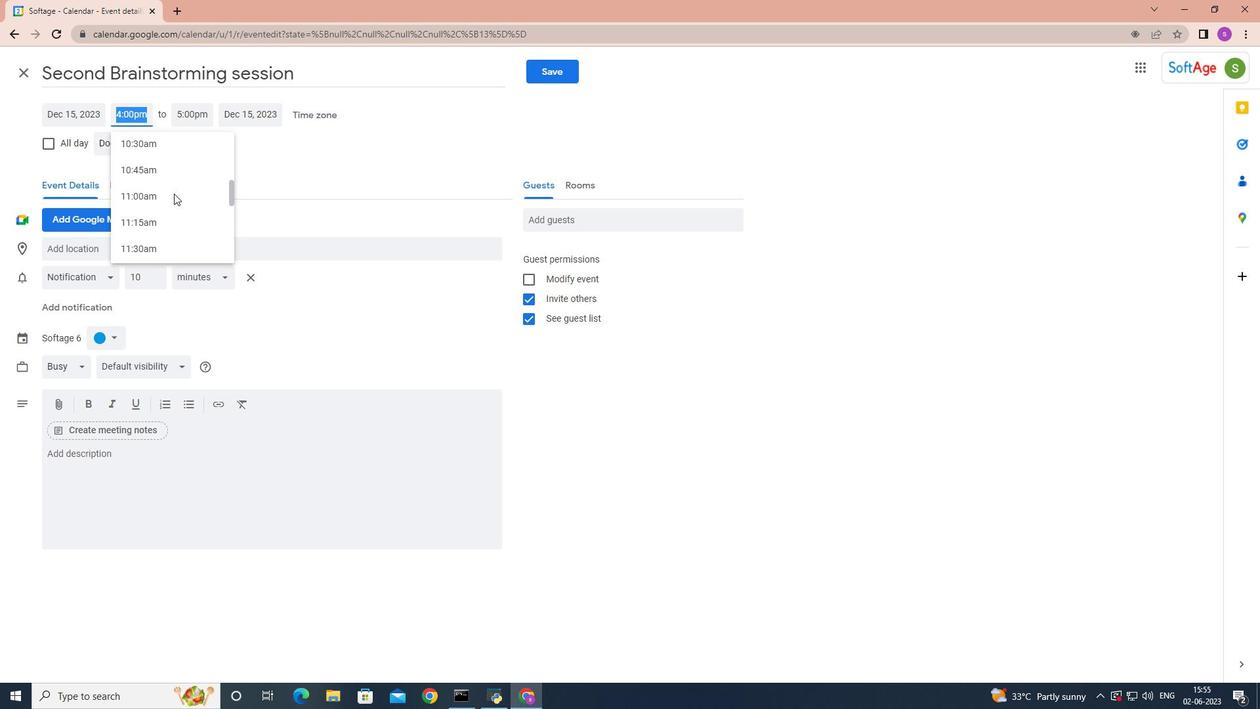 
Action: Mouse scrolled (173, 194) with delta (0, 0)
Screenshot: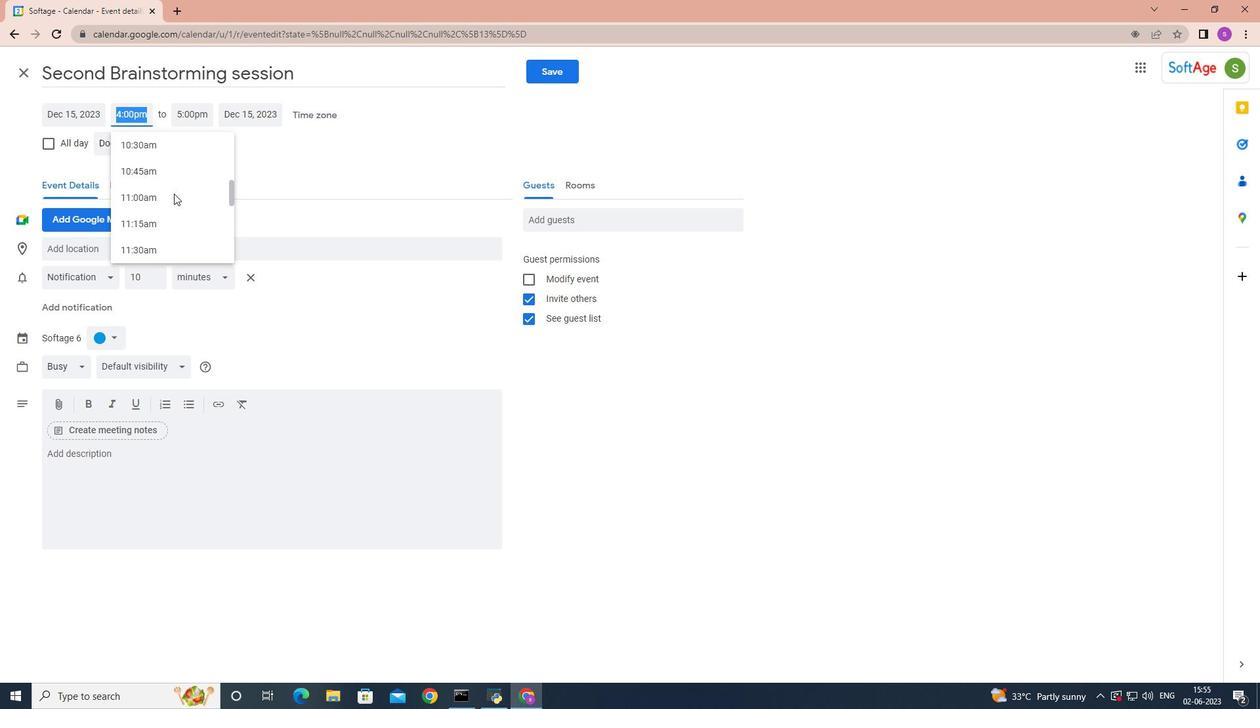 
Action: Mouse scrolled (173, 194) with delta (0, 0)
Screenshot: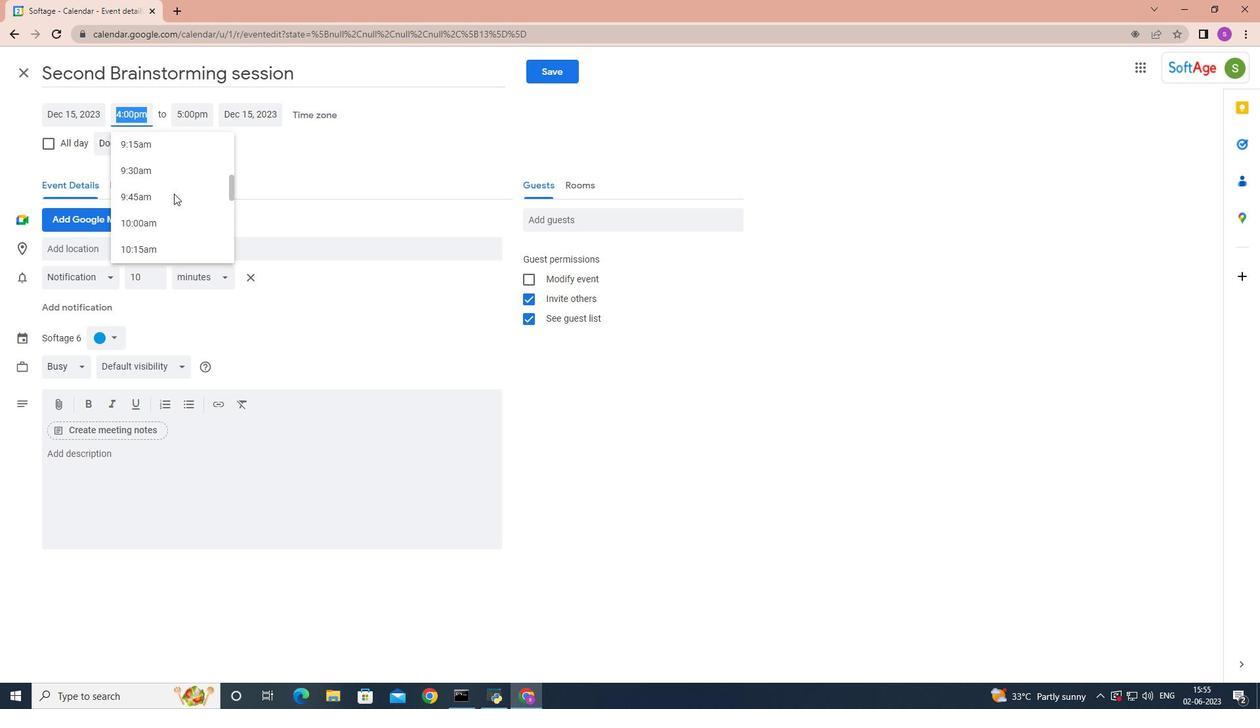 
Action: Mouse scrolled (173, 194) with delta (0, 0)
Screenshot: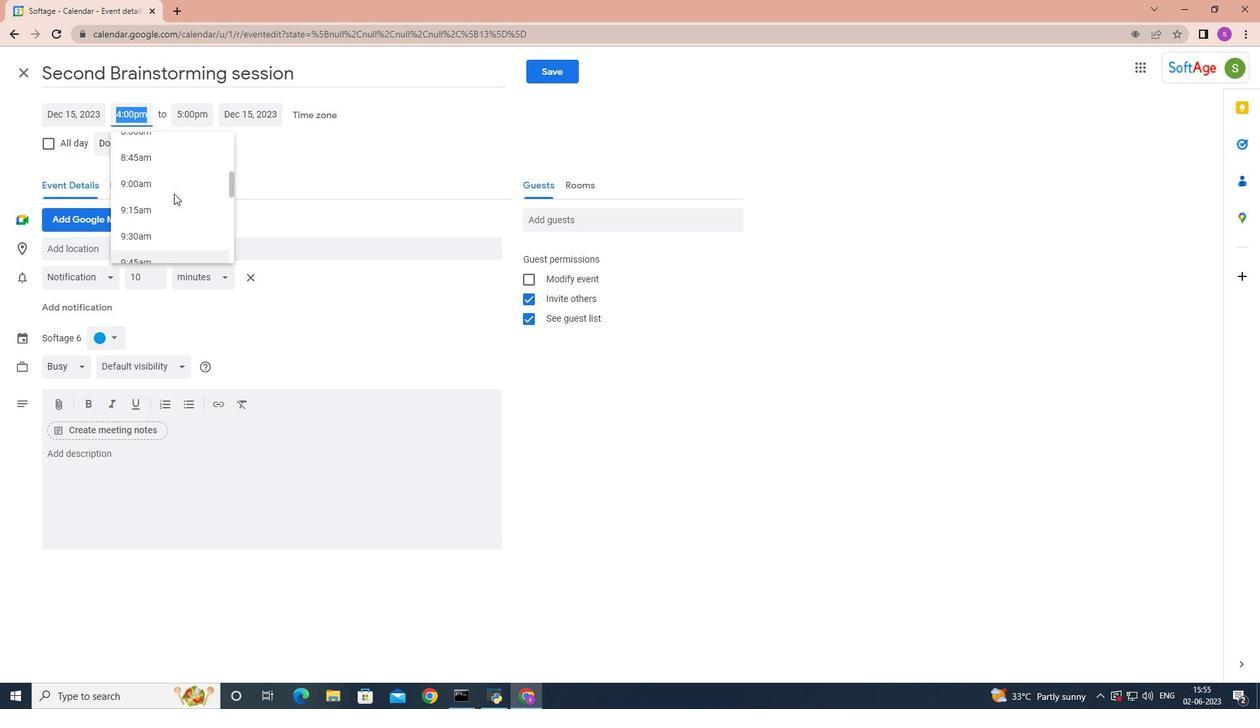 
Action: Mouse scrolled (173, 194) with delta (0, 0)
Screenshot: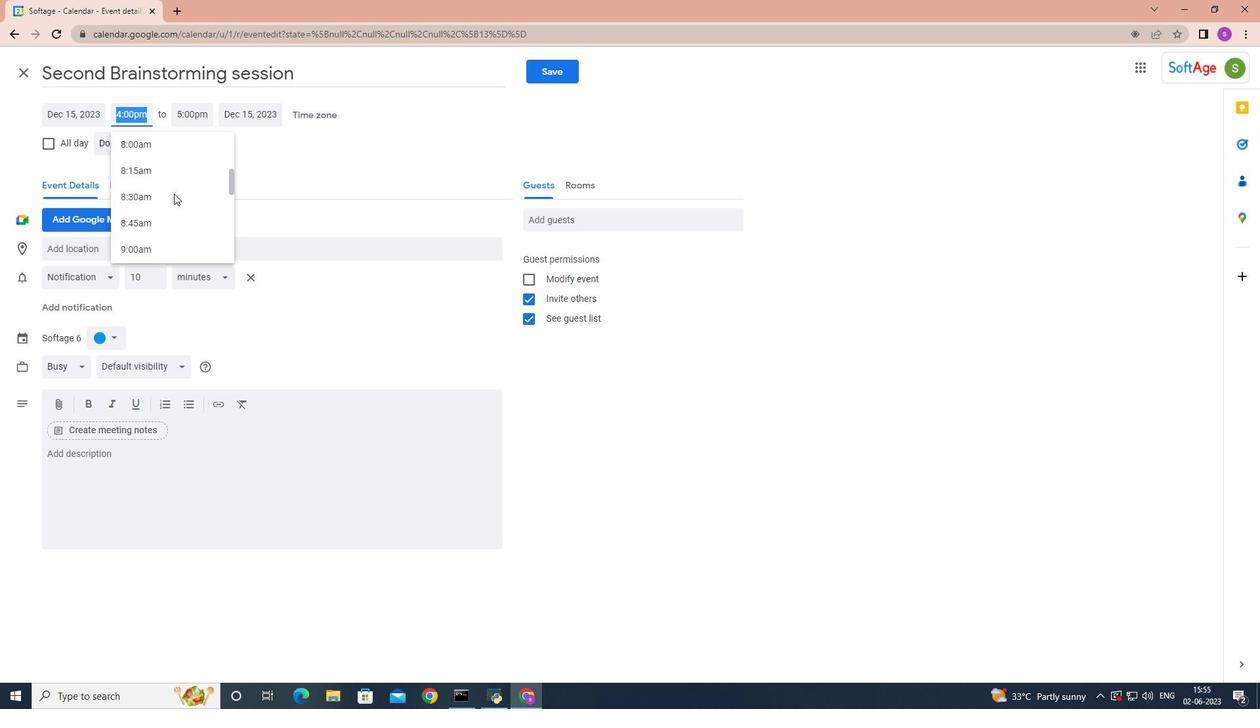 
Action: Mouse moved to (160, 124)
Screenshot: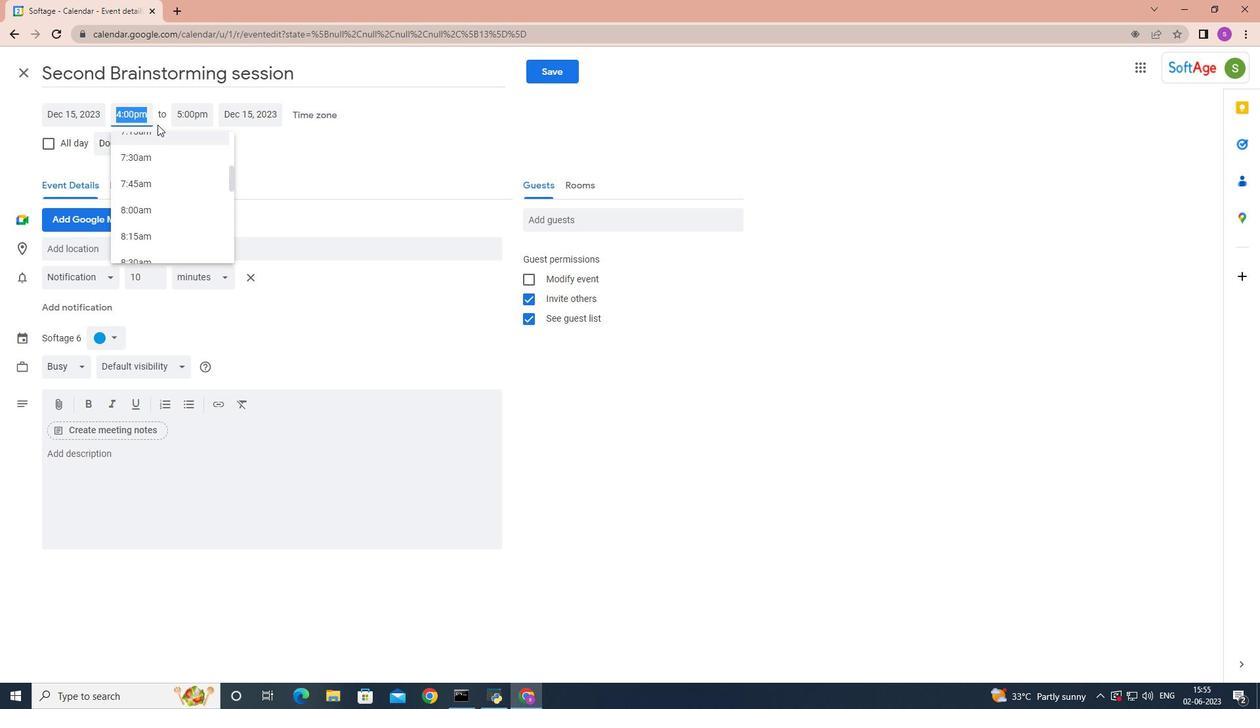 
Action: Key pressed <Key.backspace>7<Key.shift>:50<Key.space><Key.shift>AM<Key.enter>
Screenshot: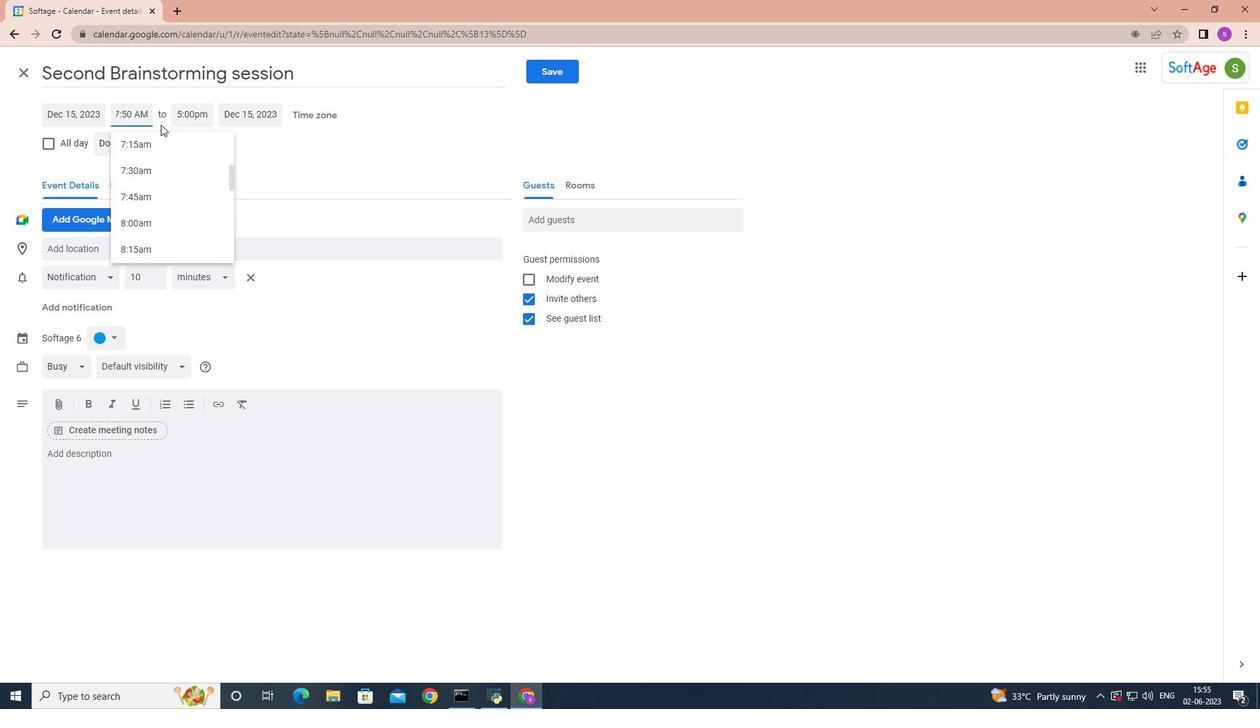 
Action: Mouse moved to (197, 114)
Screenshot: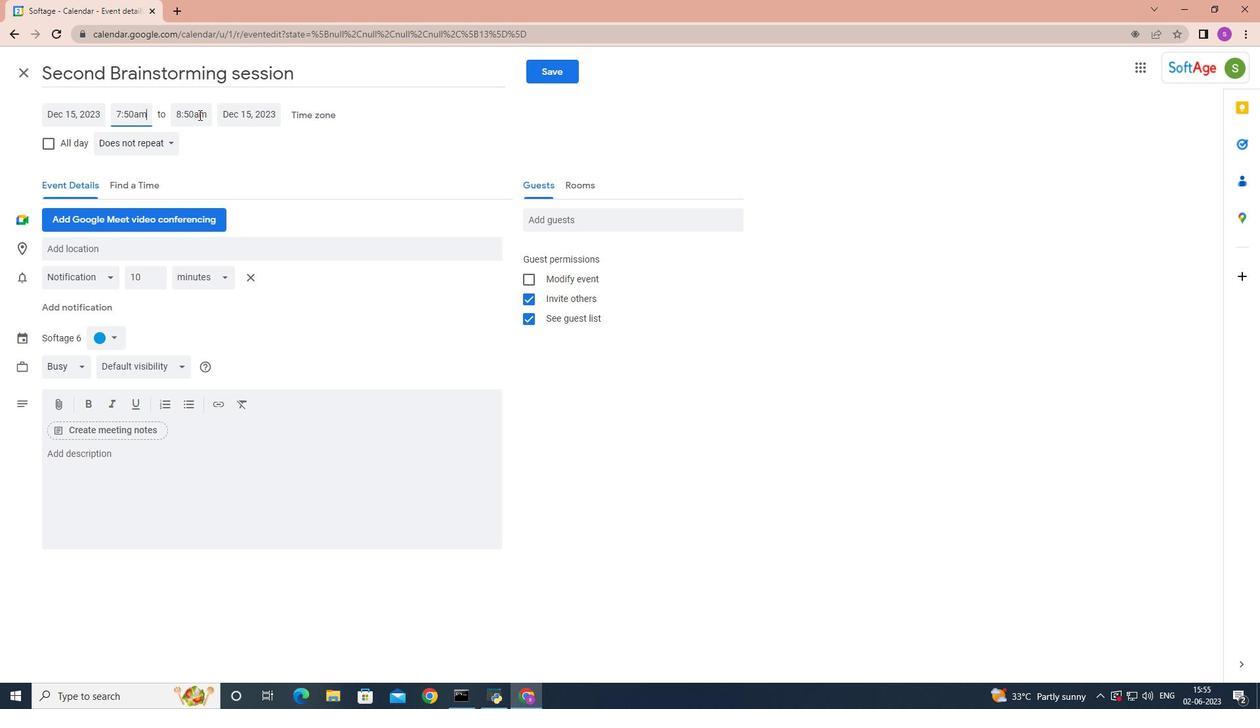 
Action: Mouse pressed left at (197, 114)
Screenshot: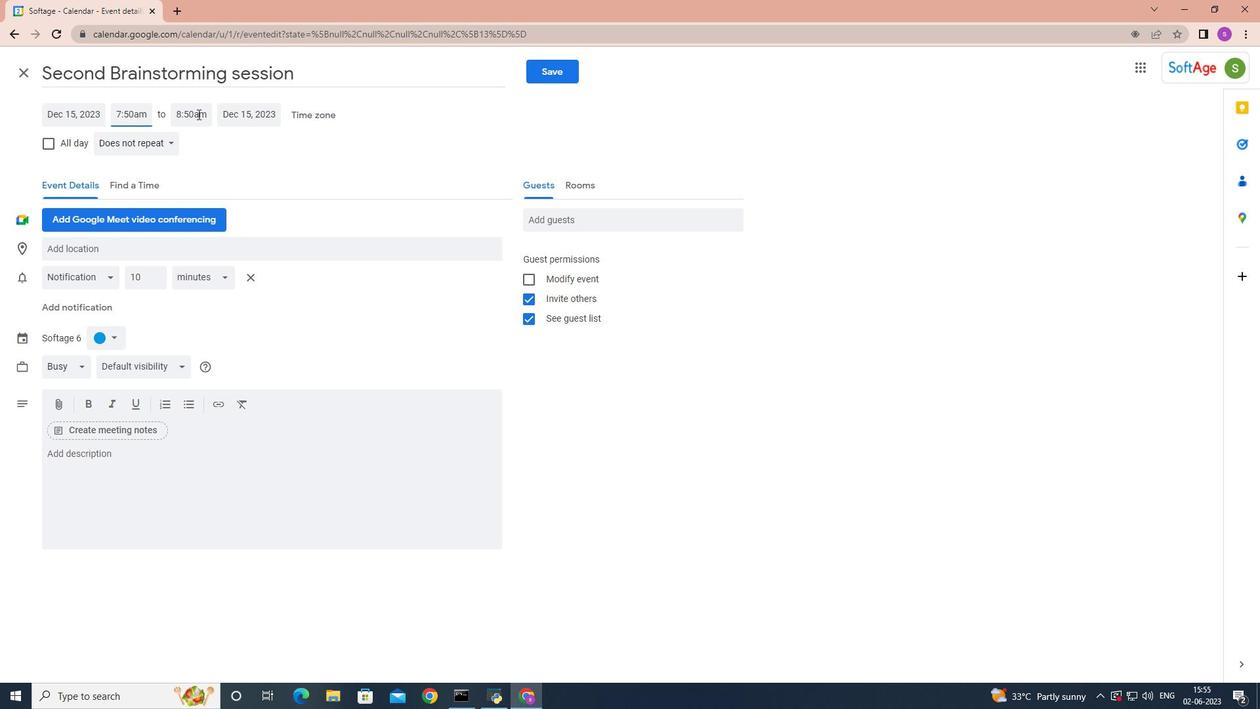 
Action: Mouse moved to (228, 247)
Screenshot: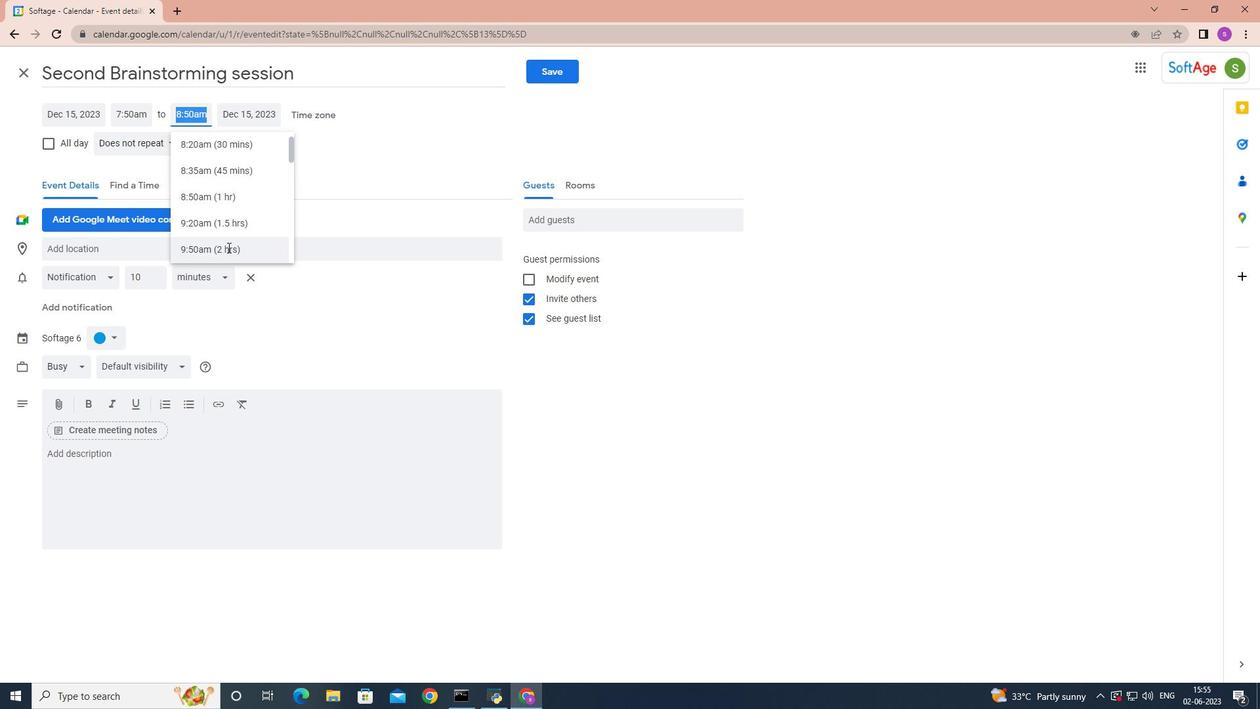 
Action: Mouse pressed left at (228, 247)
Screenshot: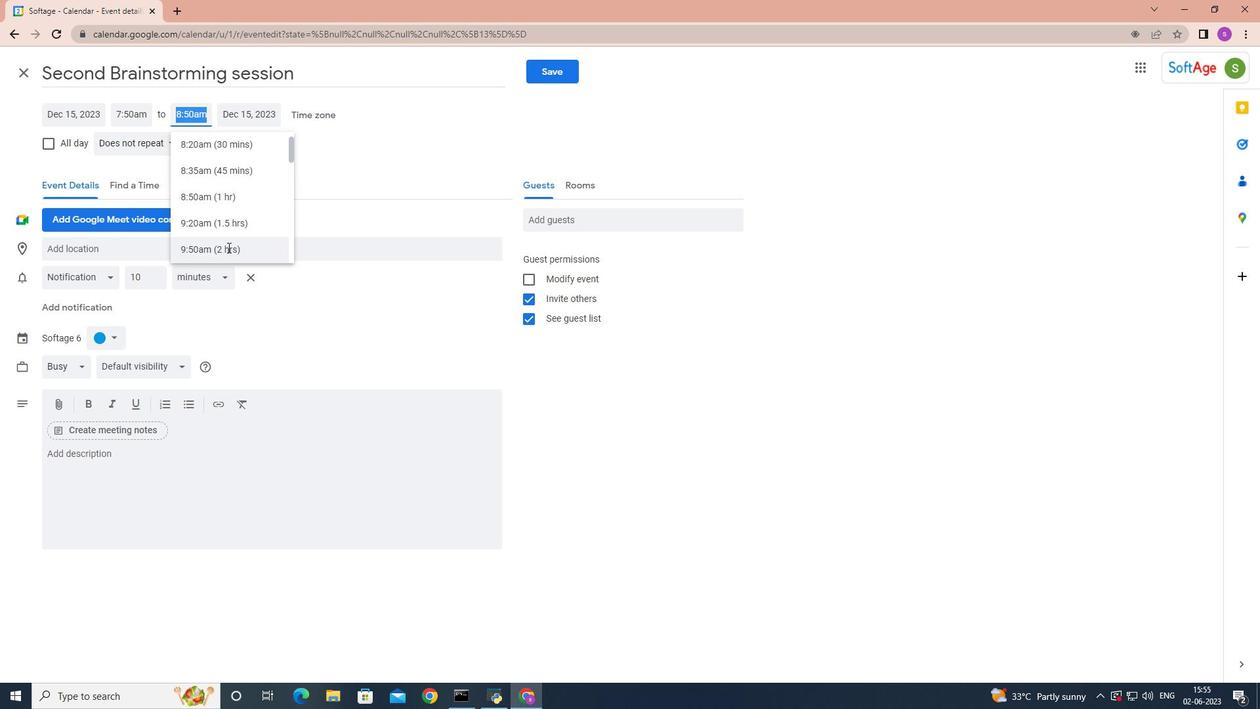 
Action: Mouse moved to (72, 457)
Screenshot: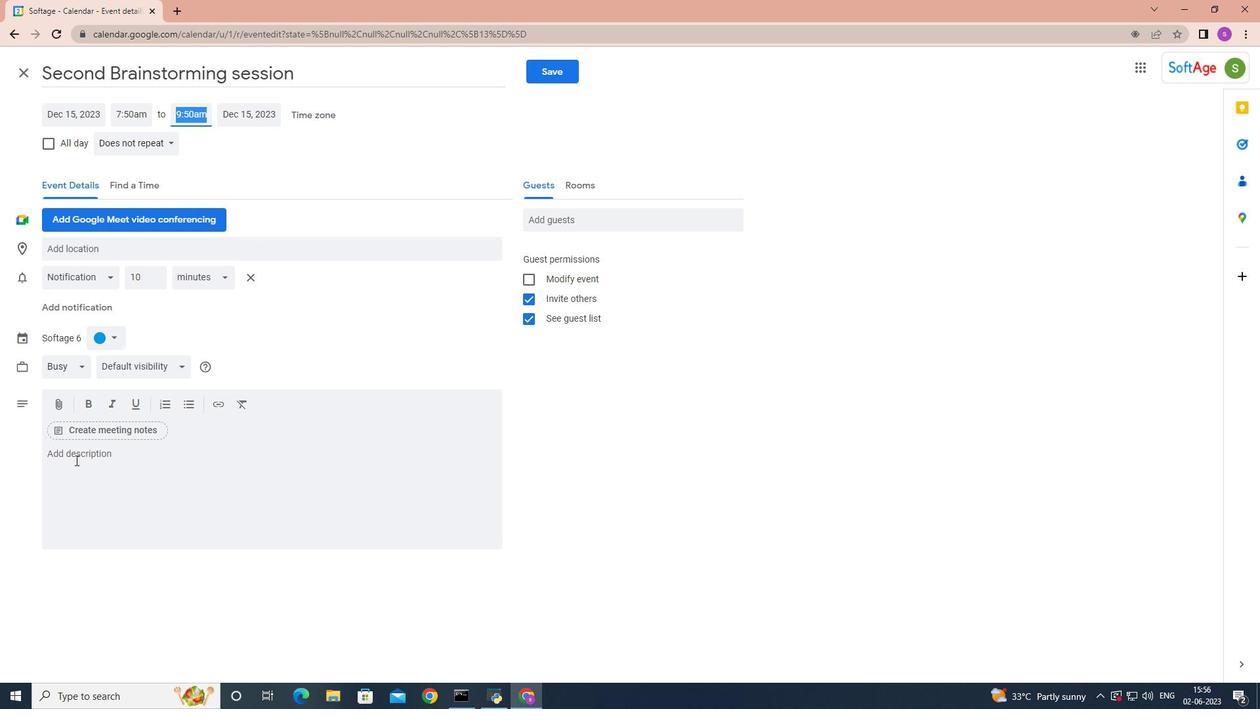 
Action: Mouse pressed left at (72, 457)
Screenshot: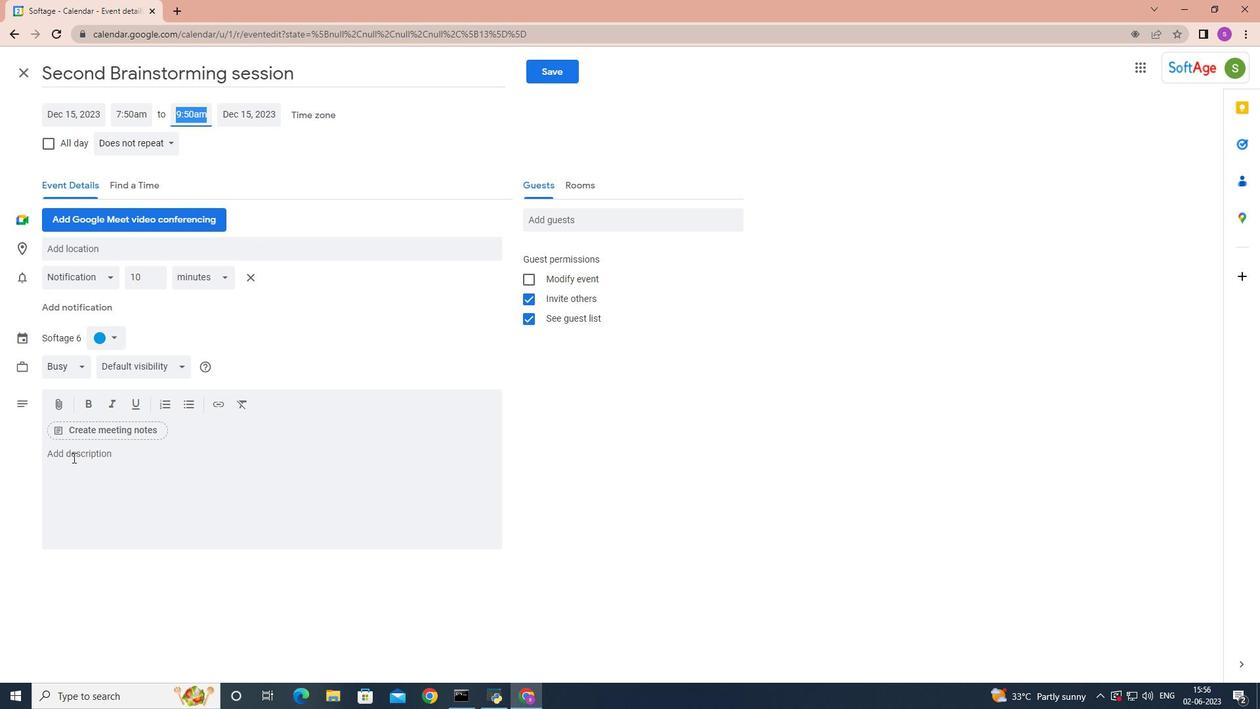
Action: Mouse moved to (72, 458)
Screenshot: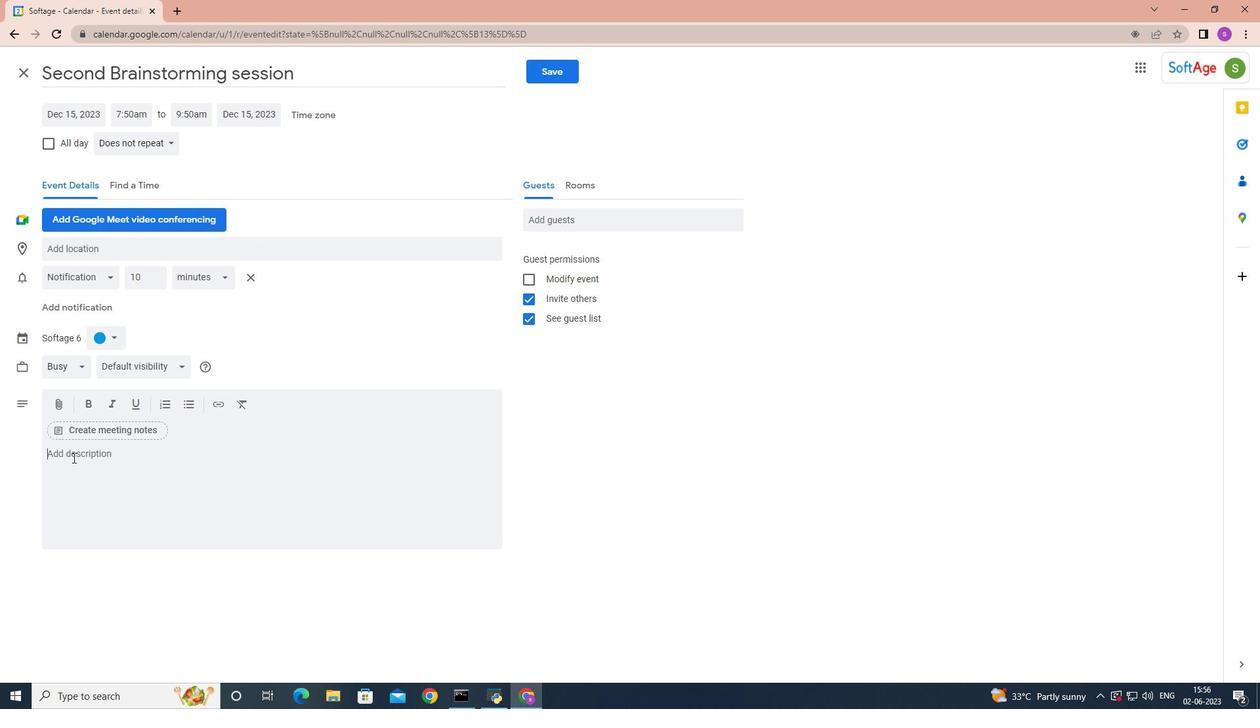 
Action: Key pressed <Key.shift>In<Key.space>addiy<Key.backspace>tion<Key.space>you<Key.space>shoul;d<Key.space><Key.backspace><Key.backspace><Key.backspace>d<Key.space>be<Key.space>open<Key.space>to<Key.space>discussing<Key.space>your<Key.space>business<Key.space>short-<Key.space>term<Key.space>and<Key.space>long<Key.space>-<Key.space>term<Key.space>goals<Key.space><Key.backspace>,<Key.space>potential<Key.space>challenges,<Key.space>and<Key.space>how<Key.space>an<Key.space>investment<Key.space>could<Key.space>accelerate<Key.space>your<Key.space>growth<Key.space>te<Key.backspace>rajectory.<Key.space>this<Key.space>dialogue<Key.space>will<Key.space>help<Key.space>both<Key.space>parties<Key.space>assess<Key.space>the<Key.space>alignment<Key.space>of<Key.space>interests<Key.space>and<Key.space>the<Key.space>potential<Key.space>for<Key.space>a<Key.space>successful;<Key.backspace>l<Key.space><Key.backspace><Key.backspace><Key.space>partnership<Key.space><Key.backspace>.
Screenshot: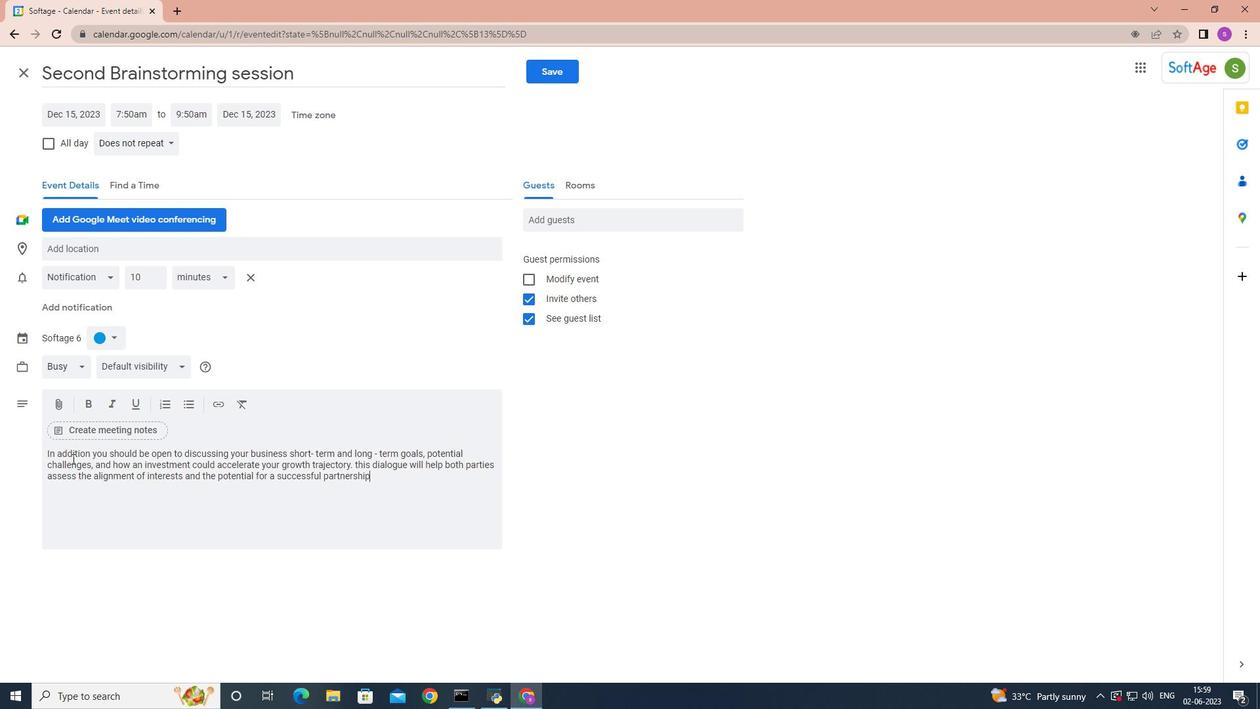 
Action: Mouse moved to (114, 338)
Screenshot: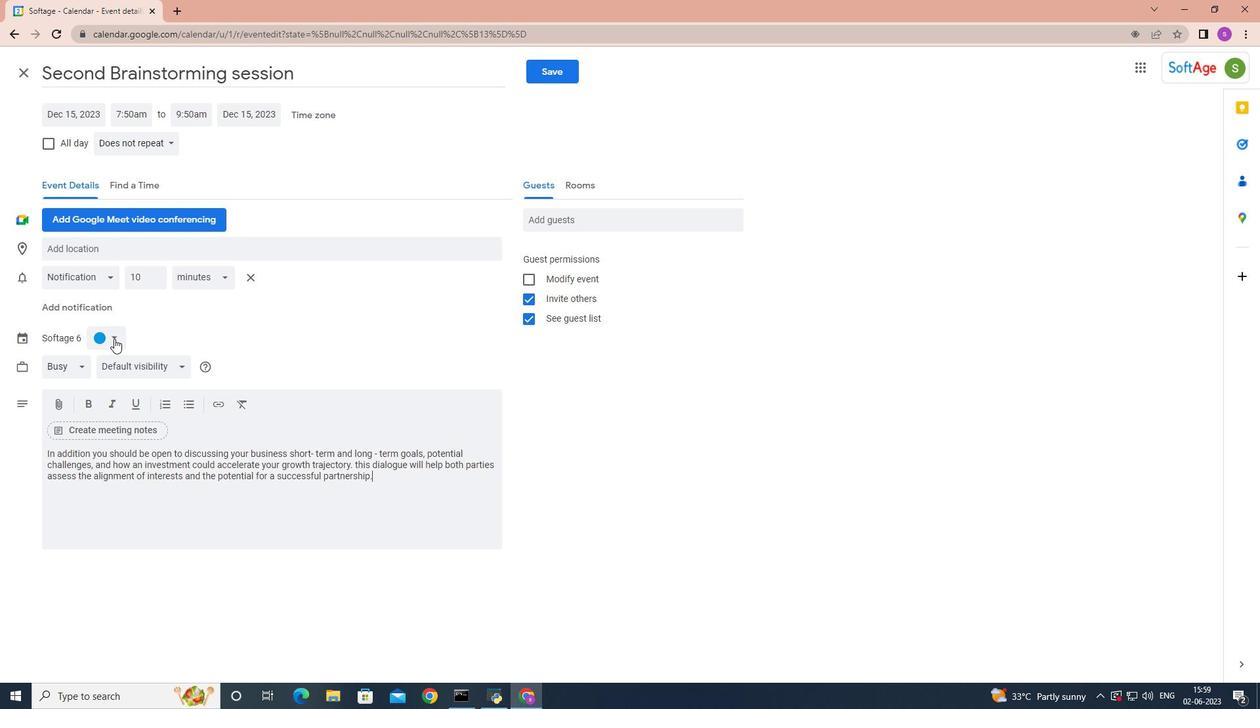 
Action: Mouse pressed left at (114, 338)
Screenshot: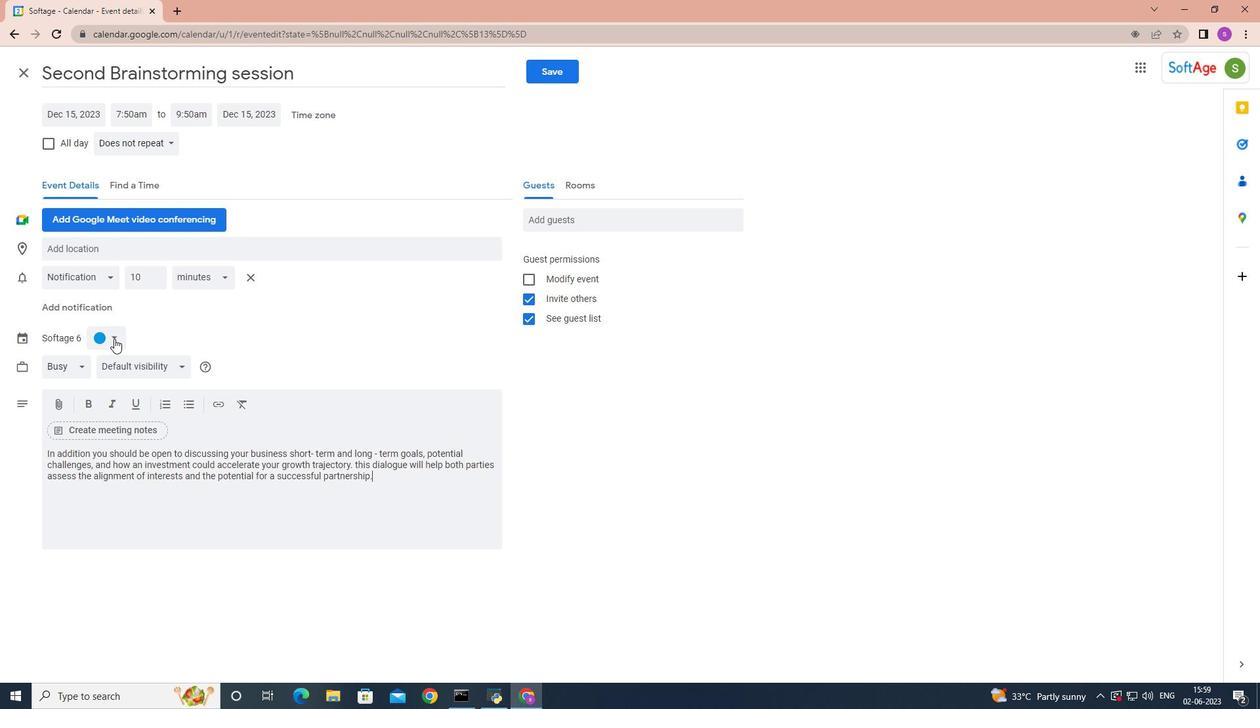 
Action: Mouse moved to (97, 384)
Screenshot: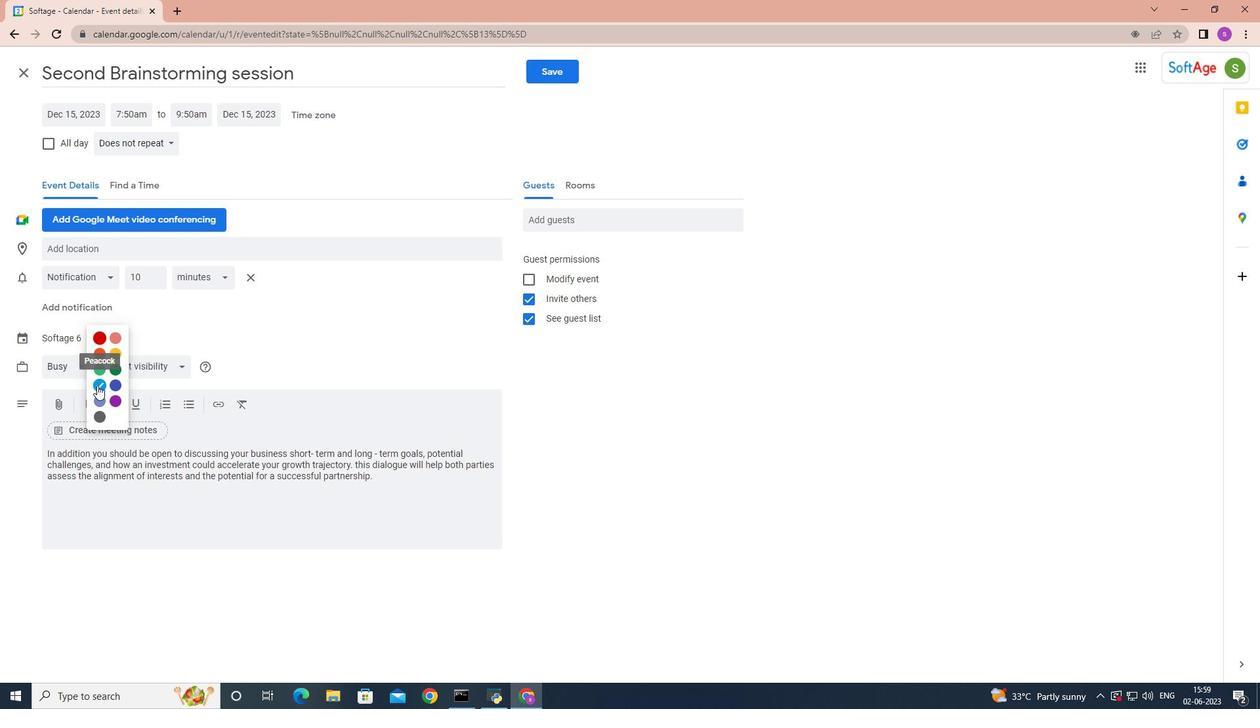
Action: Mouse pressed left at (97, 384)
Screenshot: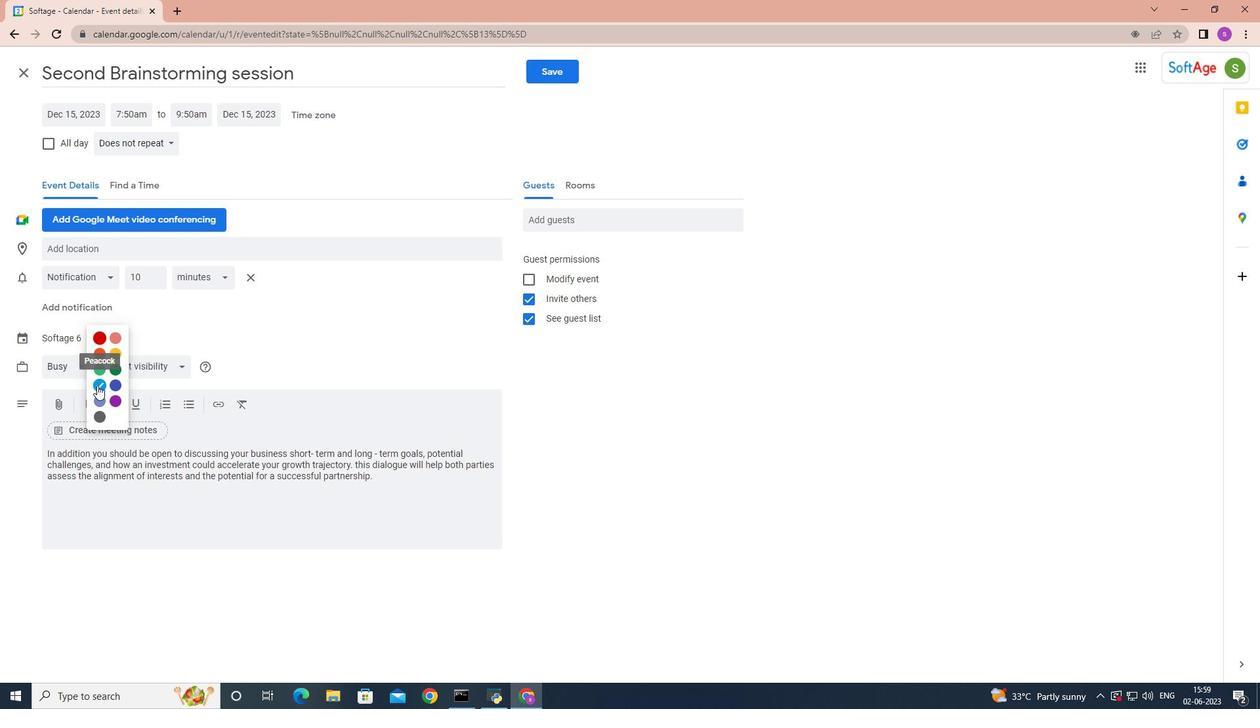 
Action: Mouse moved to (82, 252)
Screenshot: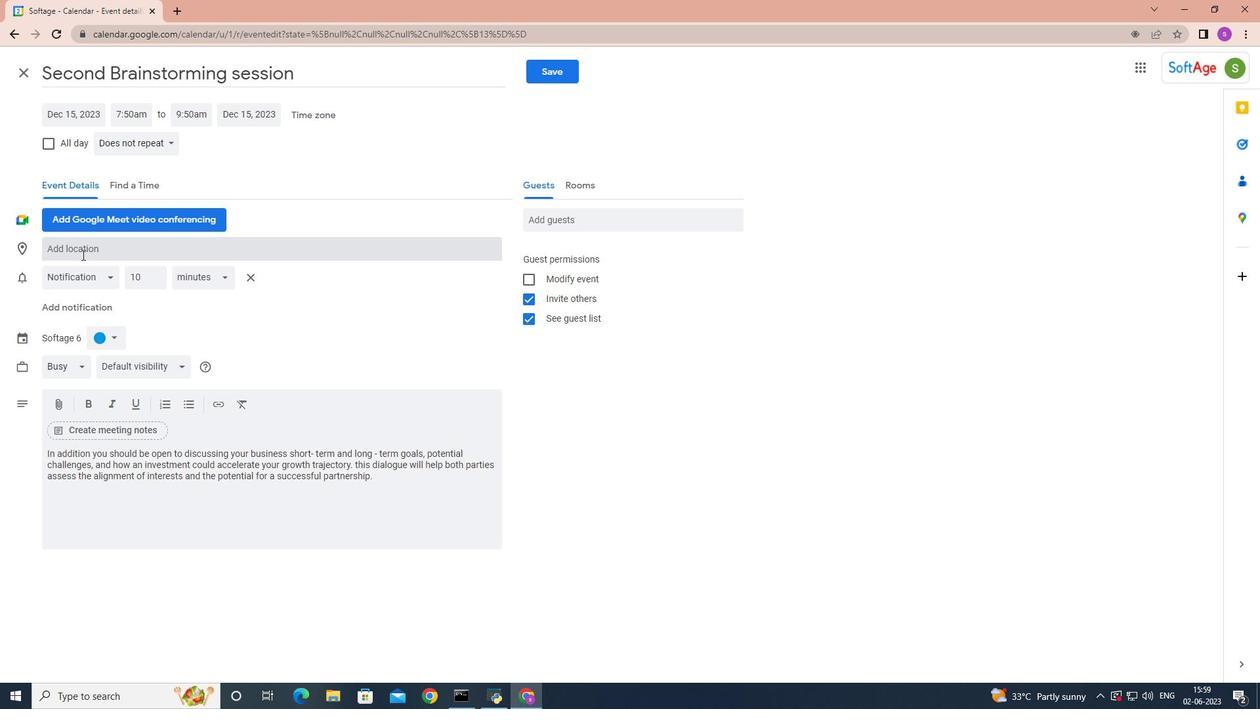 
Action: Mouse pressed left at (82, 252)
Screenshot: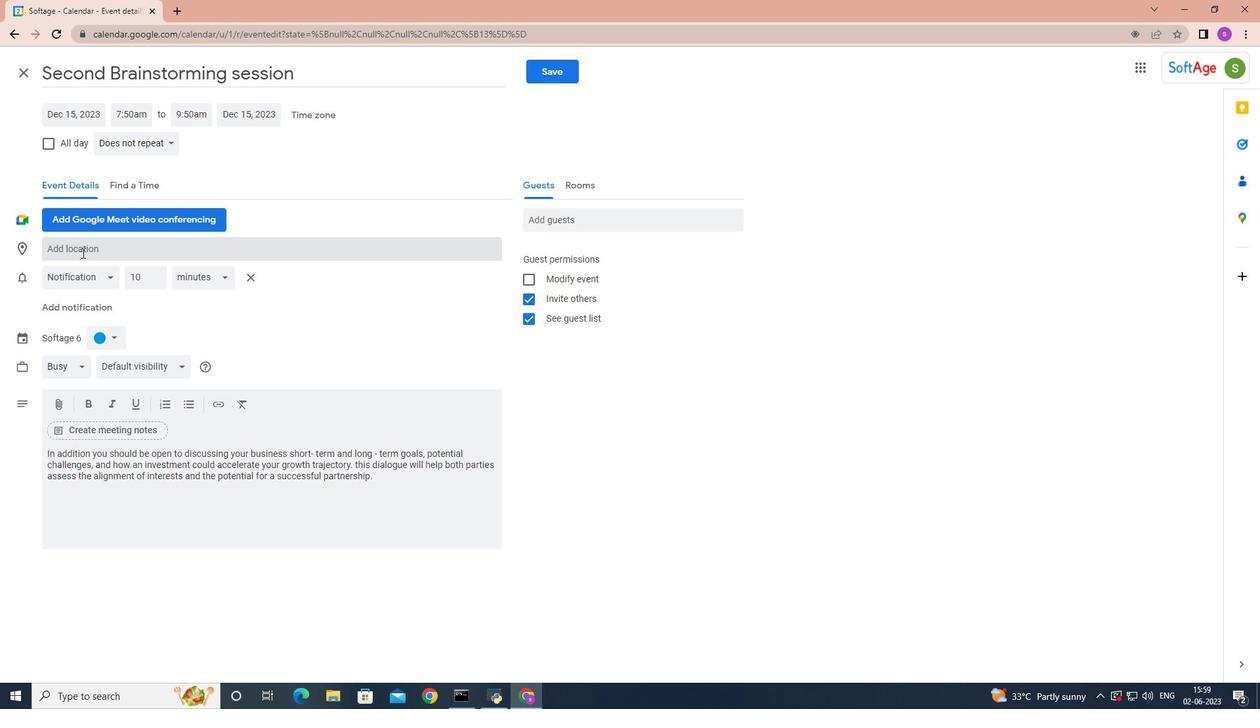 
Action: Mouse moved to (82, 252)
Screenshot: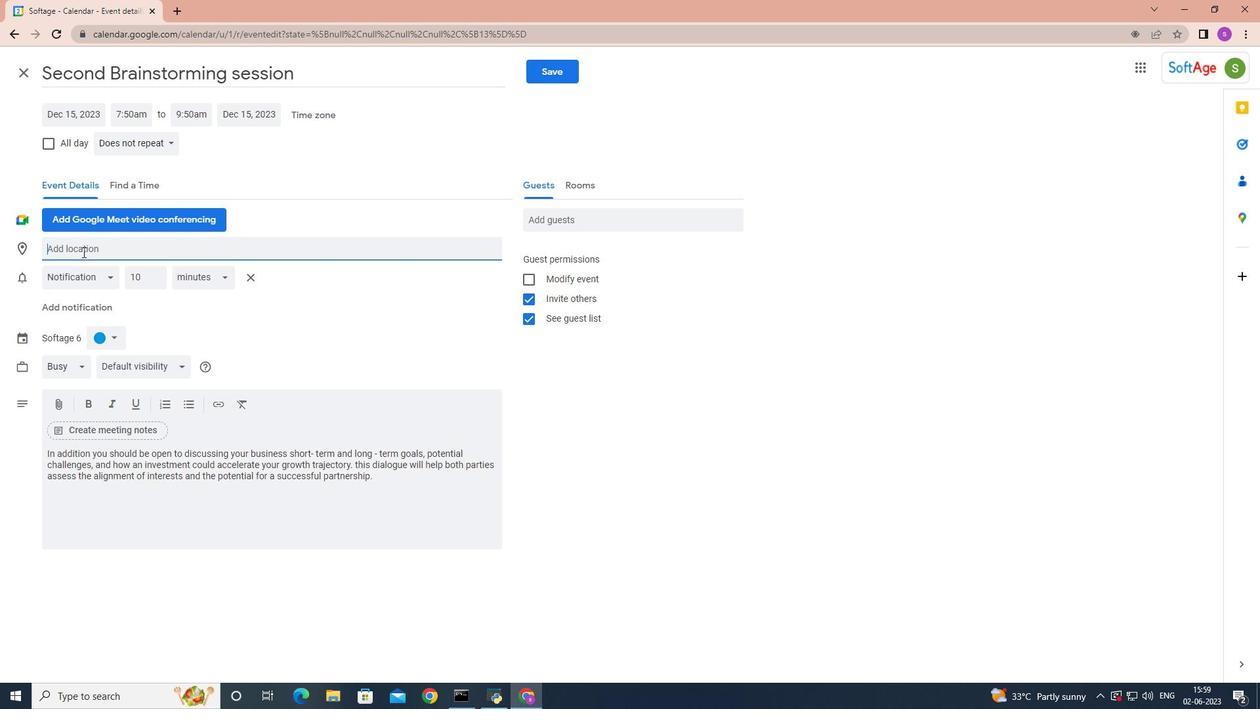 
Action: Key pressed 1234<Key.backspace><Key.space><Key.shift>Grand<Key.space><Key.shift>Bazaar,<Key.space><Key.shift>Istanbul,<Key.space><Key.shift>Turkey,<Key.space>
Screenshot: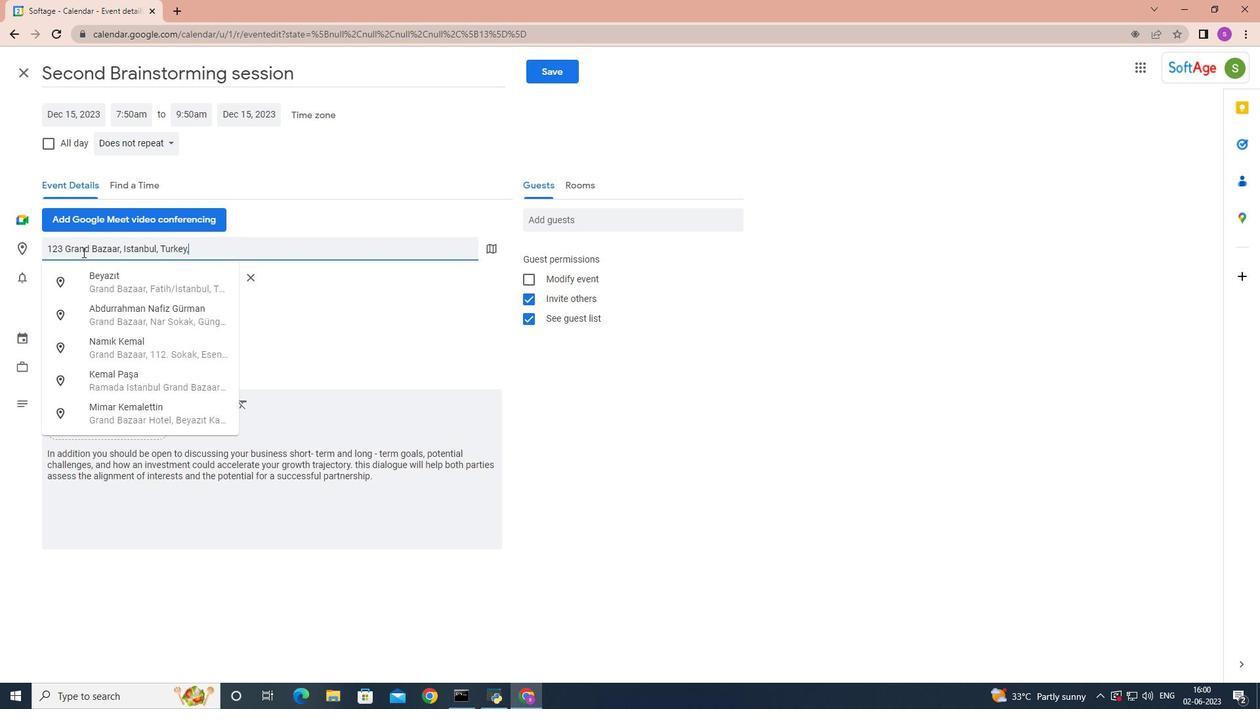 
Action: Mouse moved to (573, 217)
Screenshot: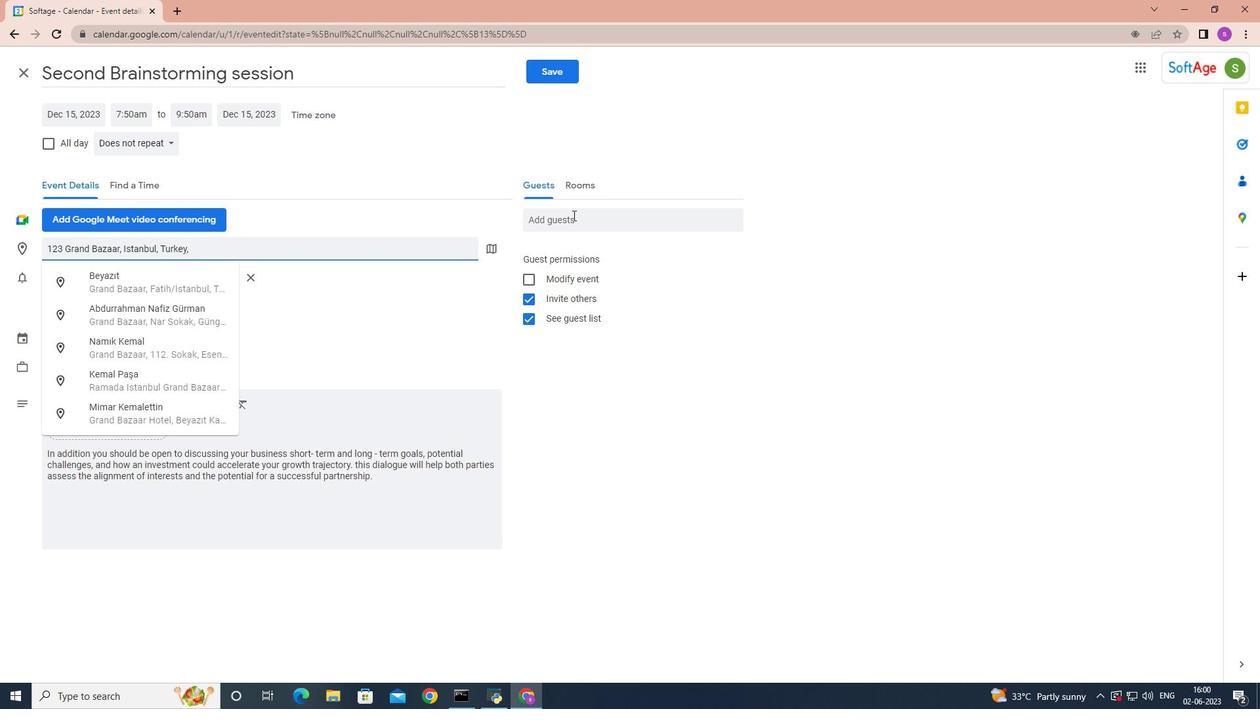 
Action: Mouse pressed left at (573, 217)
Screenshot: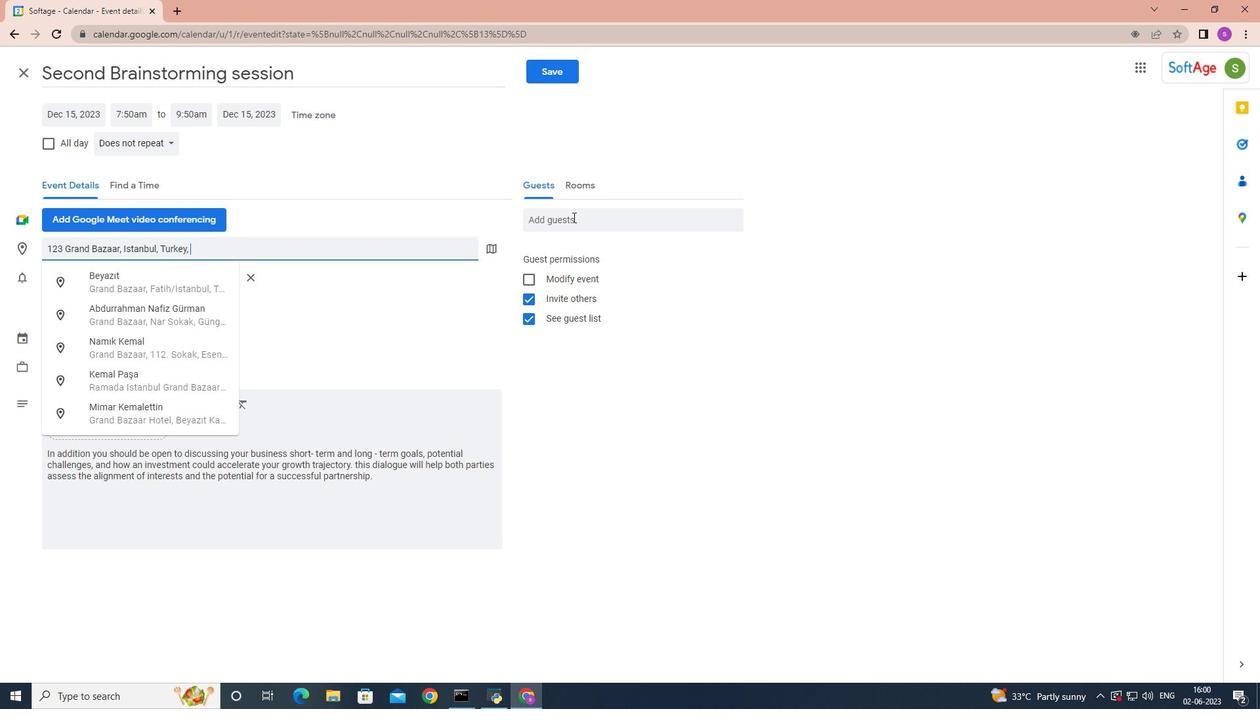 
Action: Mouse moved to (573, 217)
Screenshot: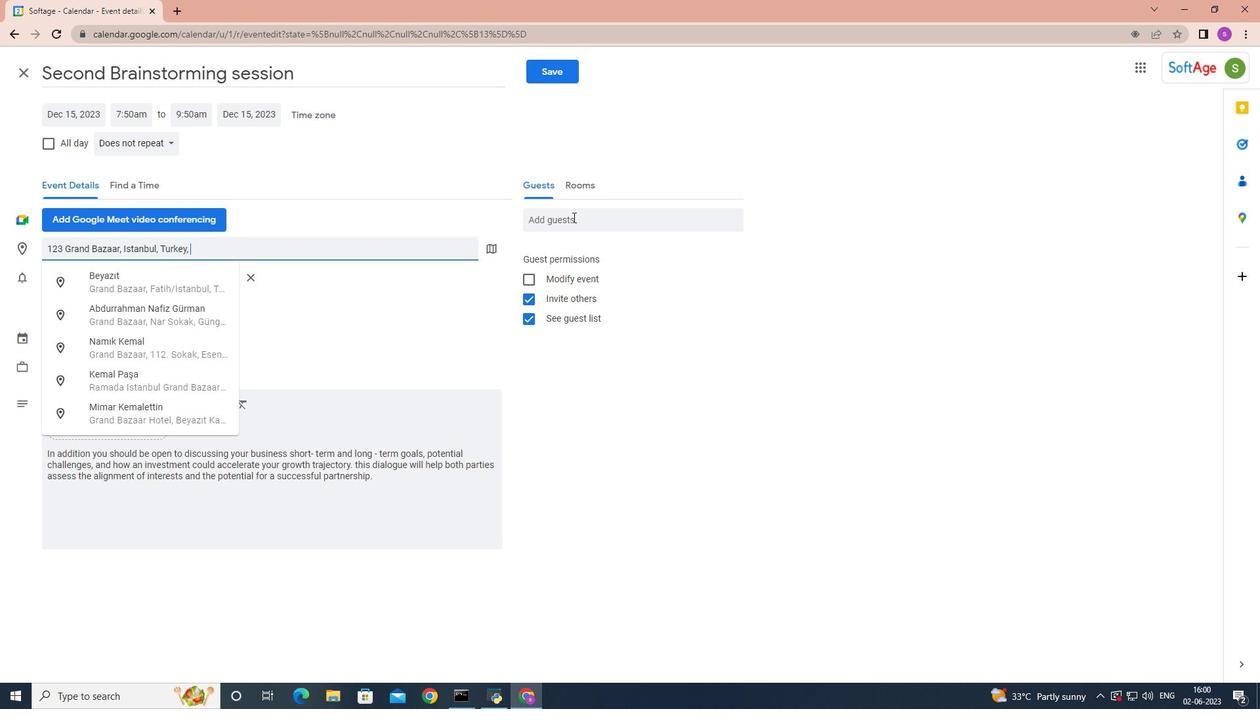 
Action: Key pressed softage.3
Screenshot: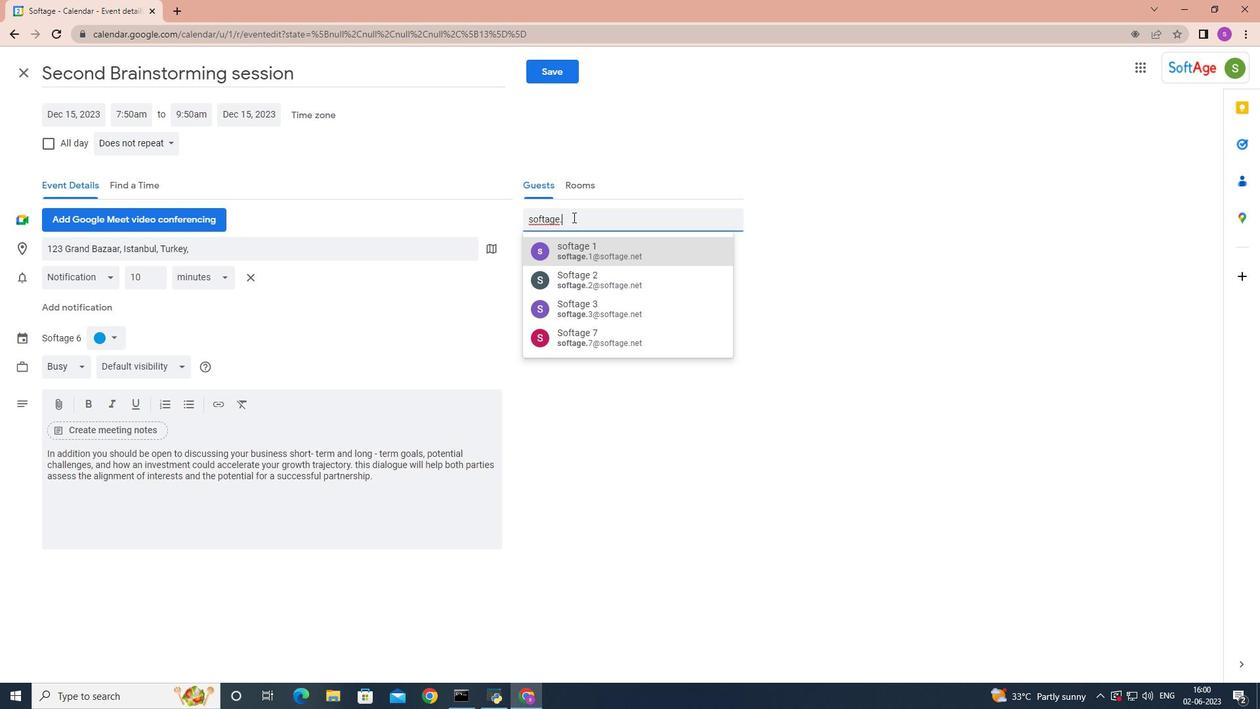 
Action: Mouse moved to (594, 250)
Screenshot: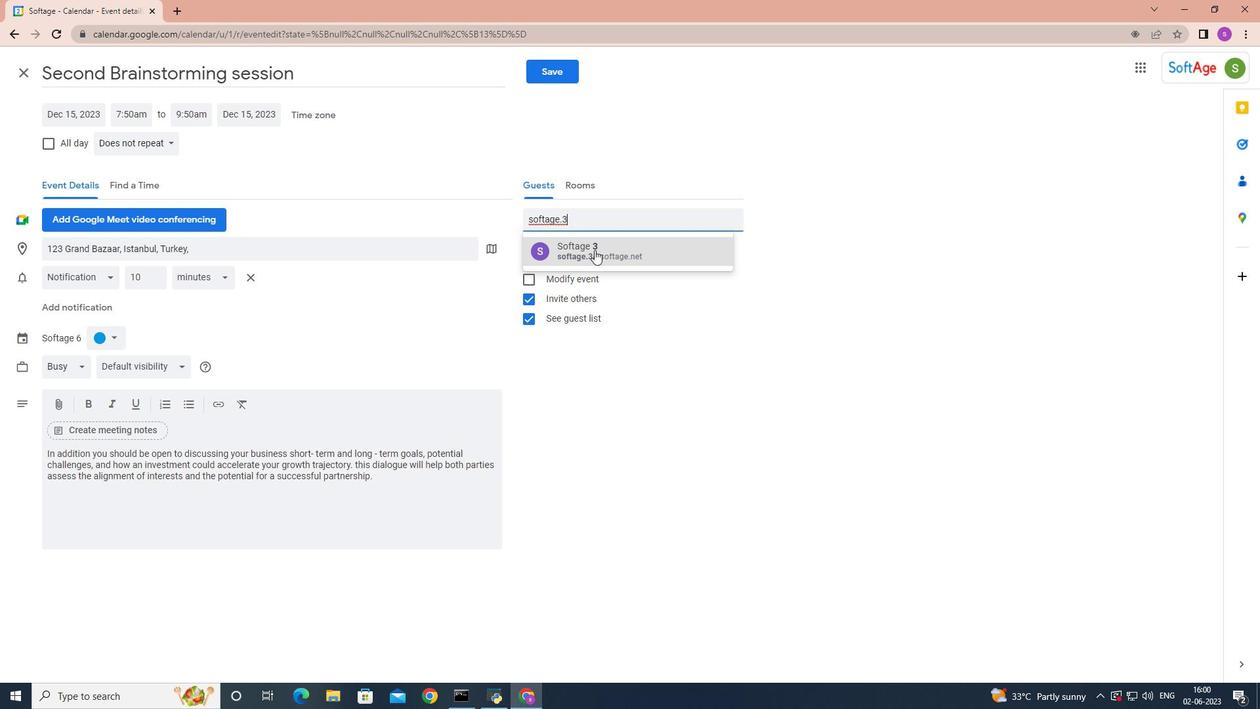 
Action: Mouse pressed left at (594, 250)
Screenshot: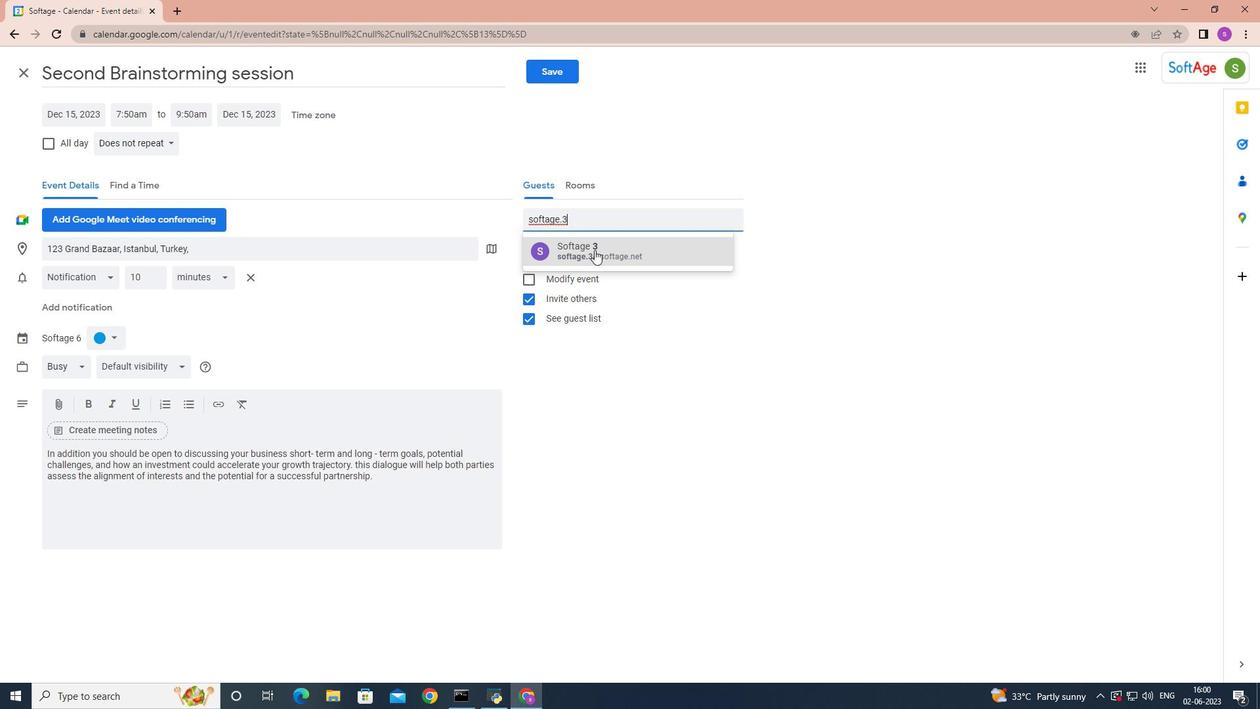 
Action: Mouse moved to (595, 250)
Screenshot: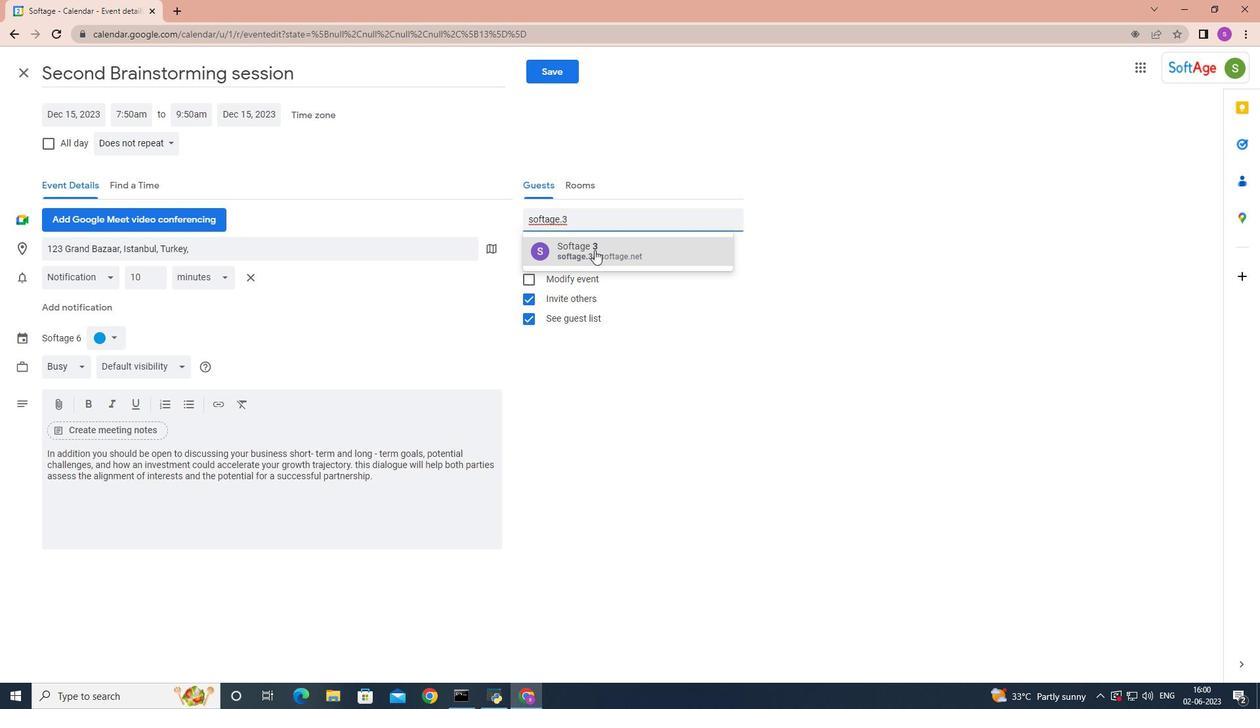 
Action: Key pressed softage.4
Screenshot: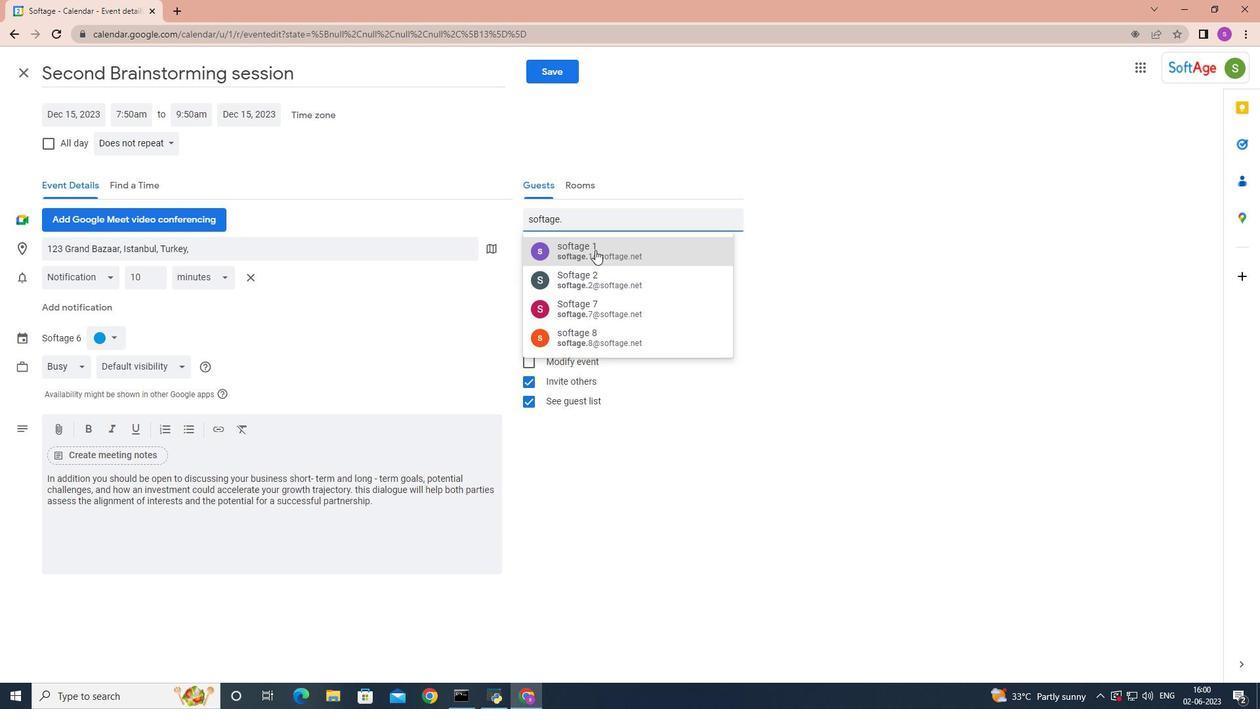 
Action: Mouse pressed left at (595, 250)
Screenshot: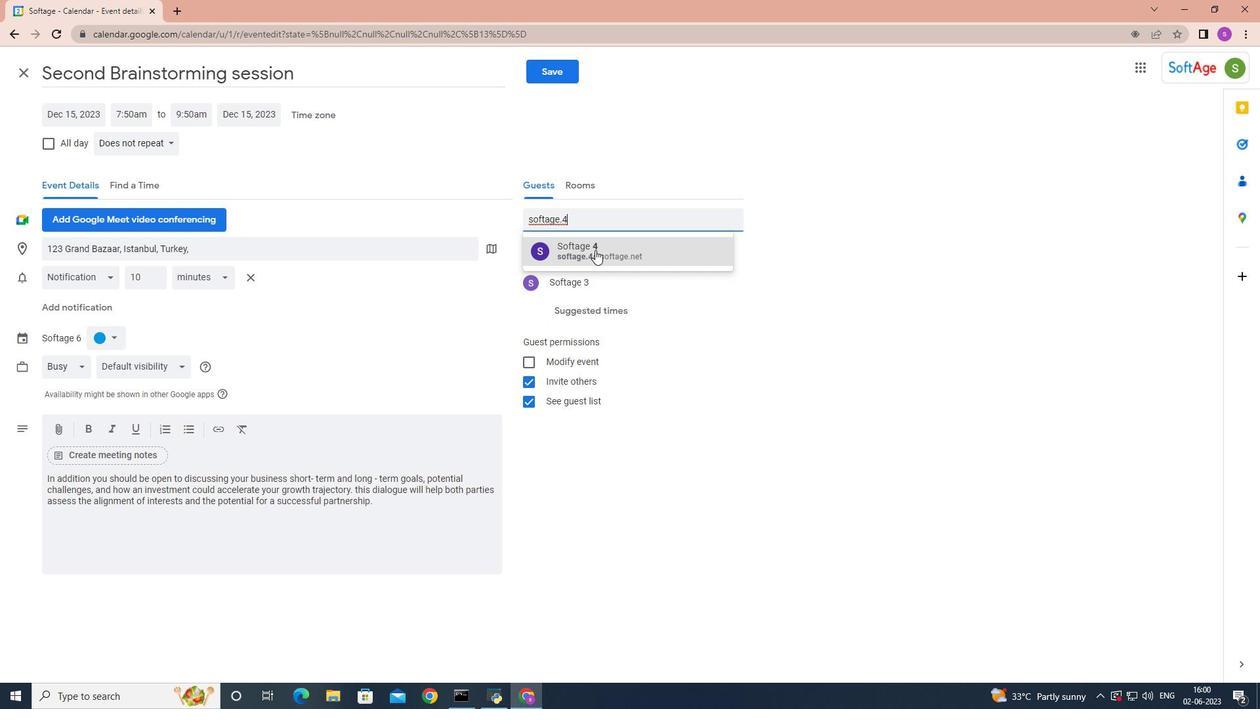 
Action: Mouse moved to (168, 141)
Screenshot: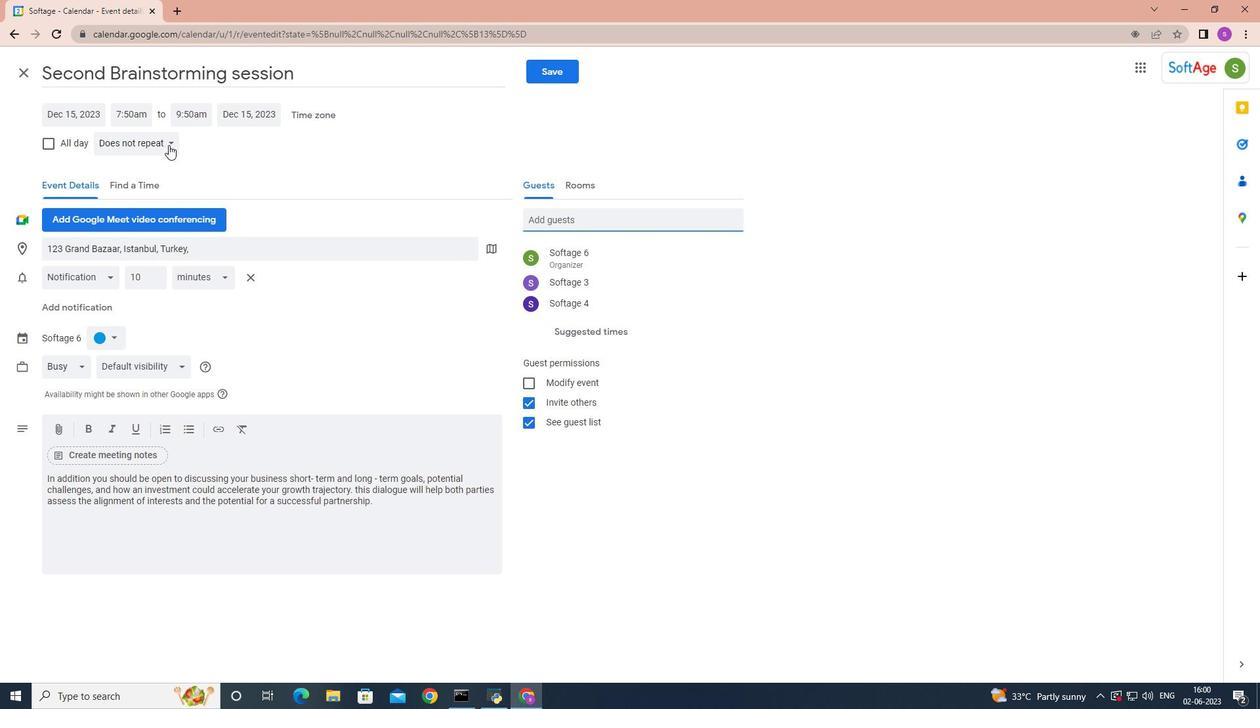 
Action: Mouse pressed left at (168, 141)
Screenshot: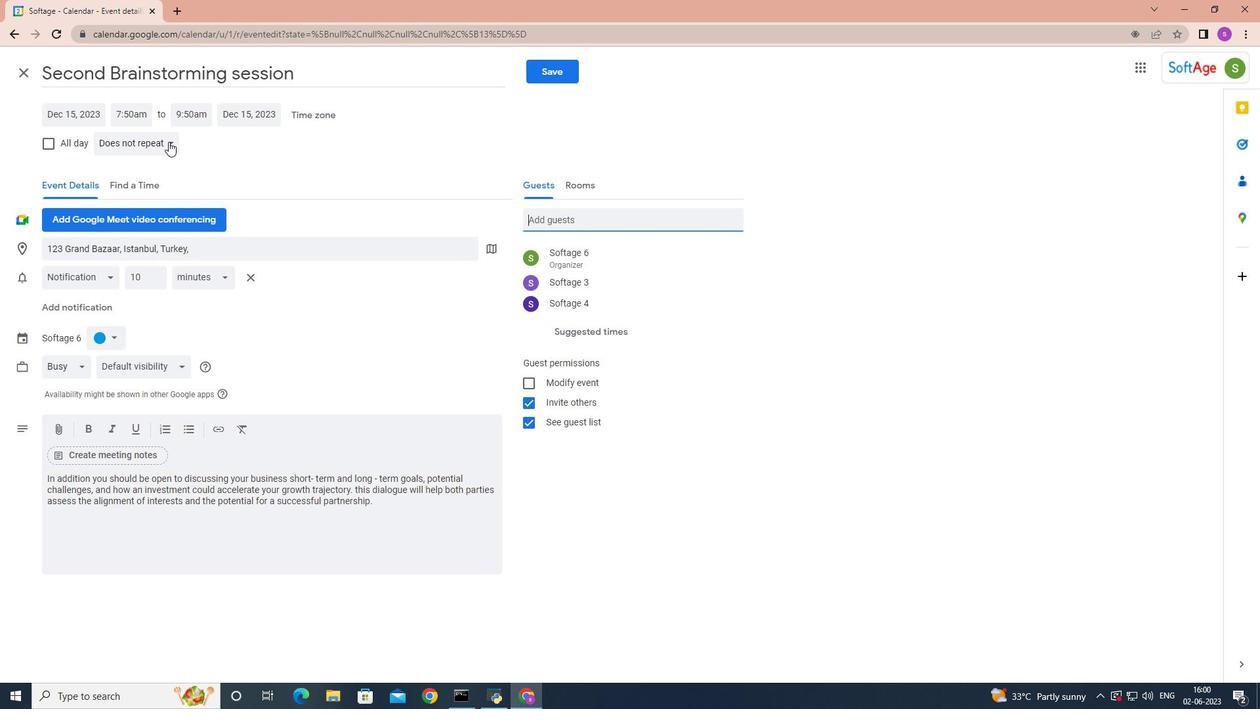 
Action: Mouse moved to (164, 143)
Screenshot: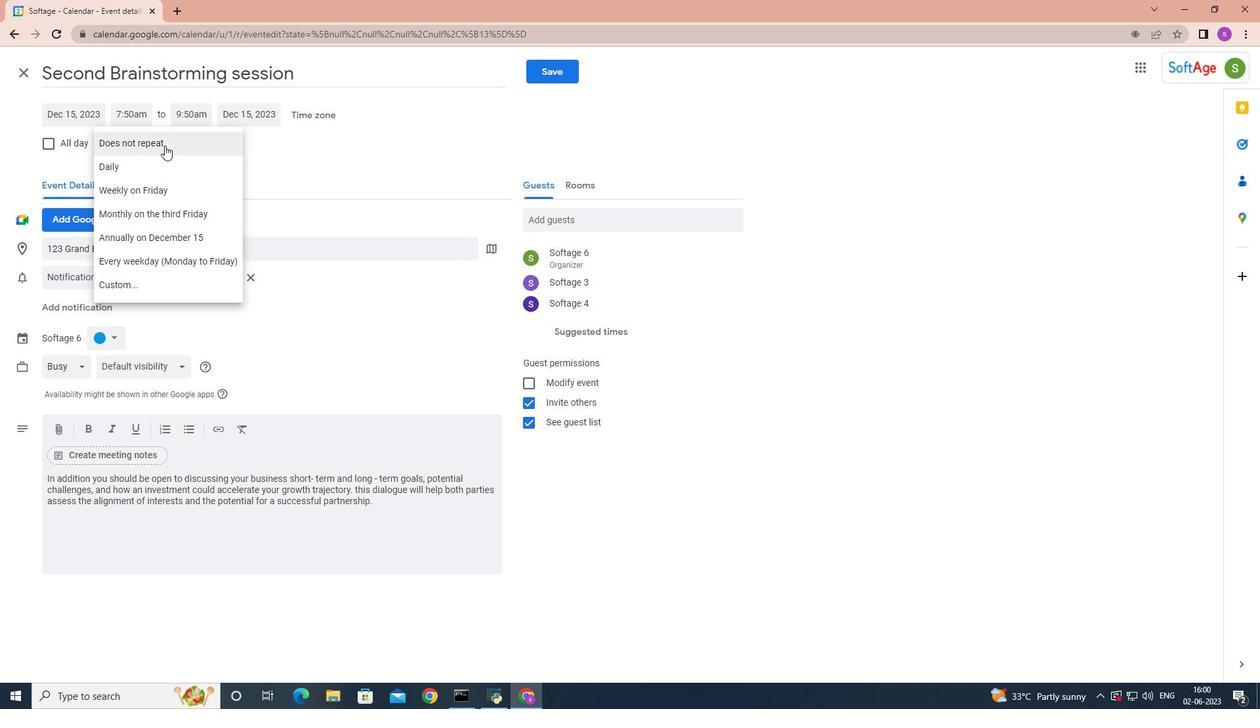 
Action: Mouse pressed left at (164, 143)
Screenshot: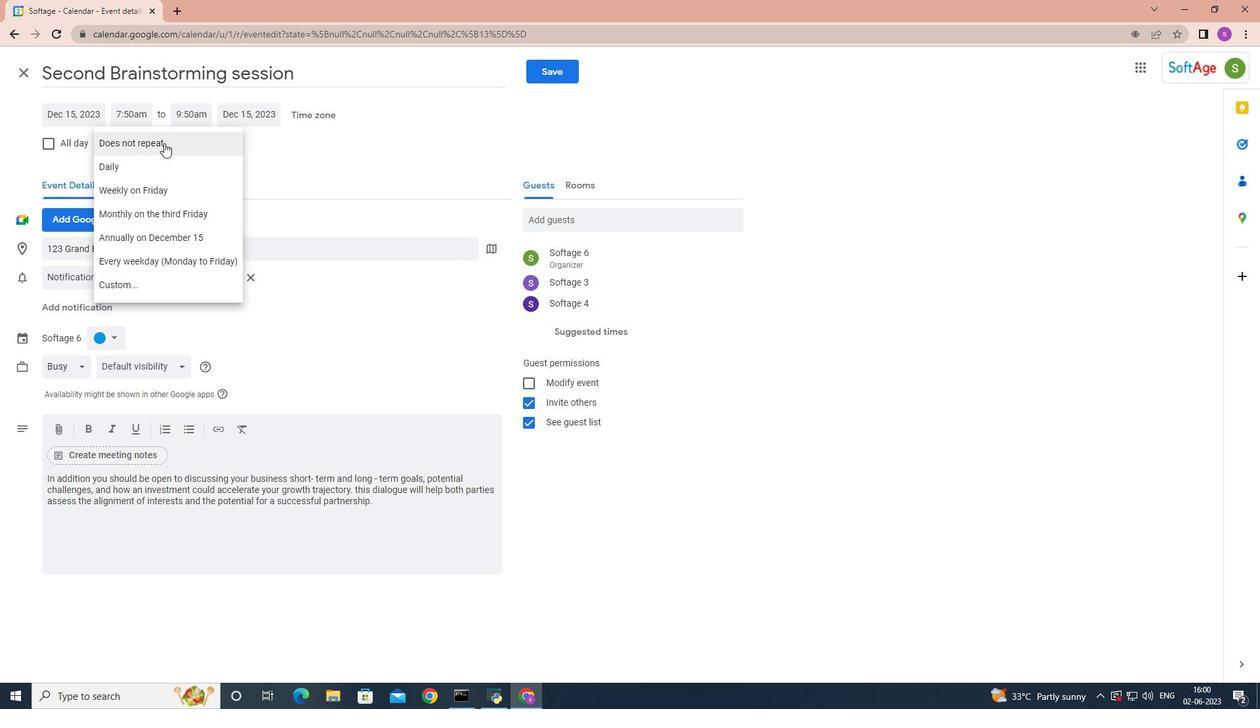 
Action: Mouse moved to (551, 71)
Screenshot: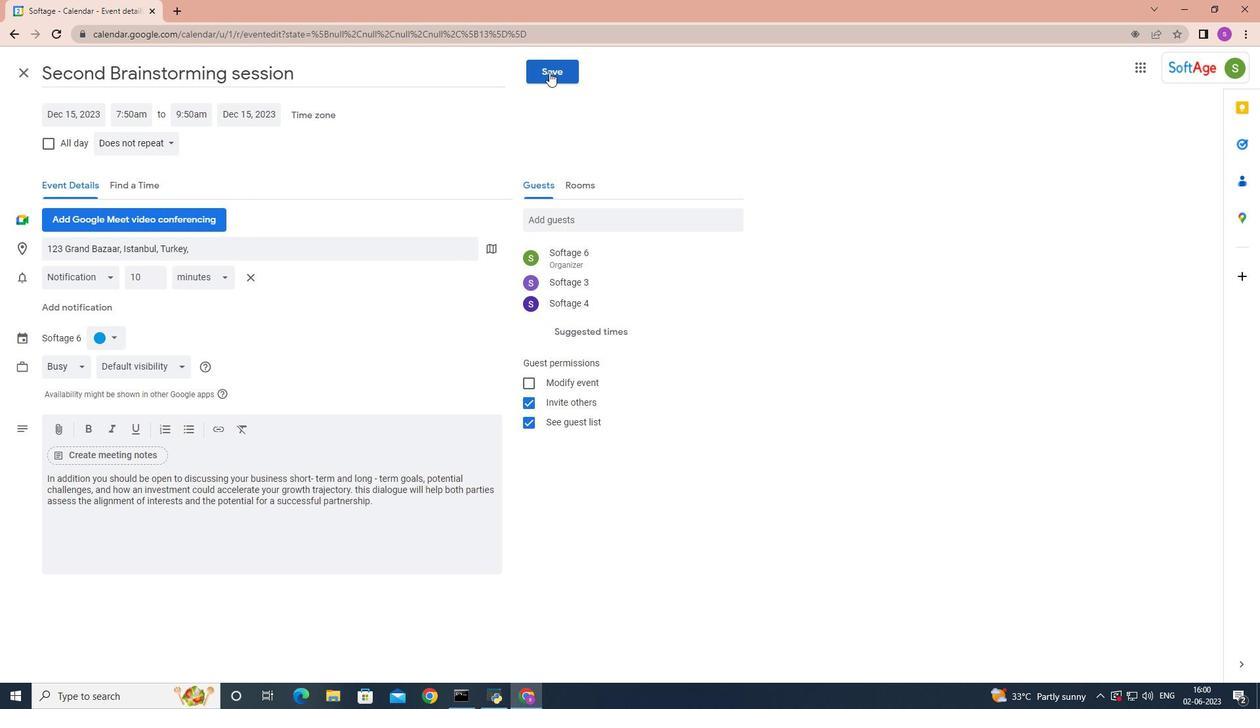 
Action: Mouse pressed left at (551, 71)
Screenshot: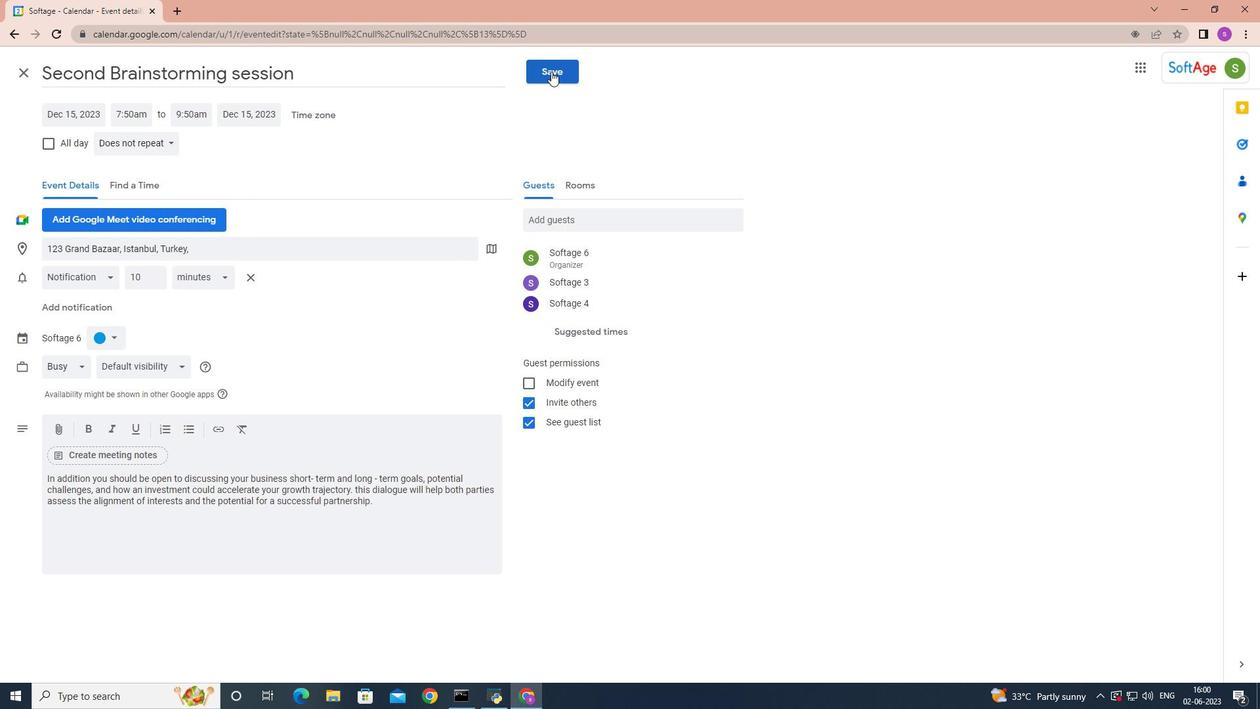 
Action: Mouse moved to (753, 391)
Screenshot: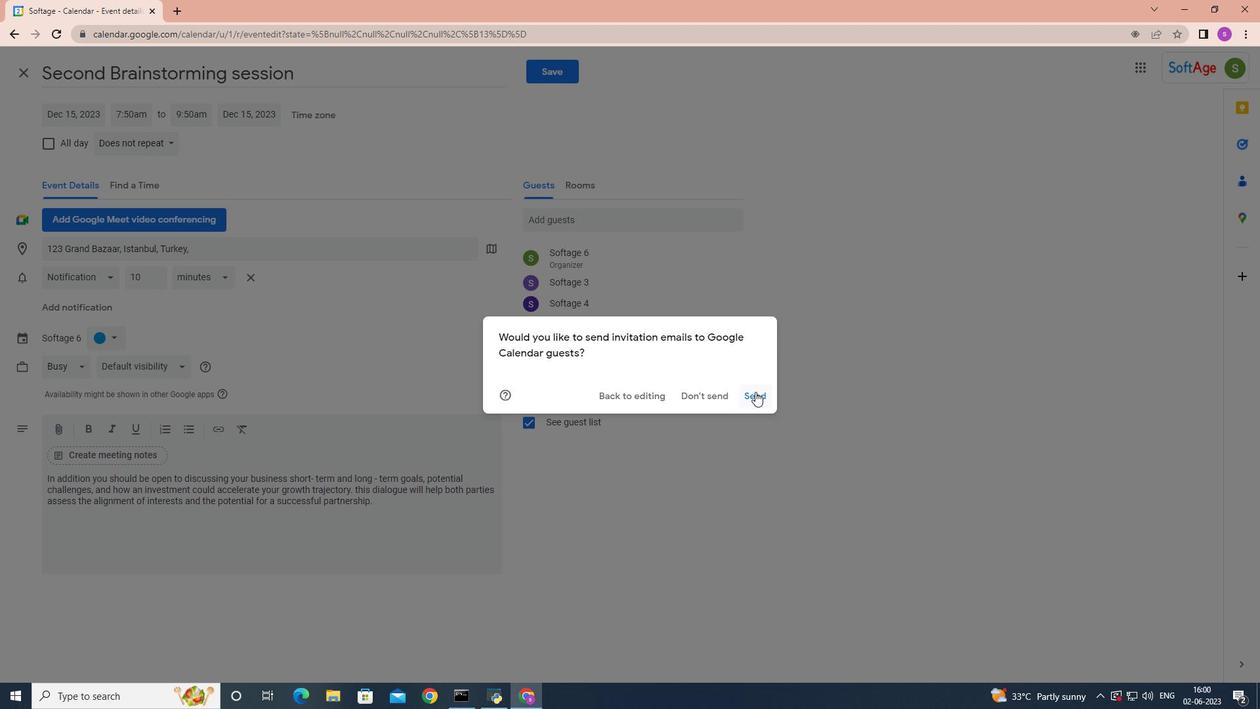 
